Task: Find connections with filter location Florida with filter topic #marketswith filter profile language German with filter current company Sony Music Entertainment with filter school IIMT COLLEGE OF ENGINEERING, GREATER NOIDA with filter industry Market Research with filter service category Coaching & Mentoring with filter keywords title IT Manager
Action: Mouse moved to (527, 71)
Screenshot: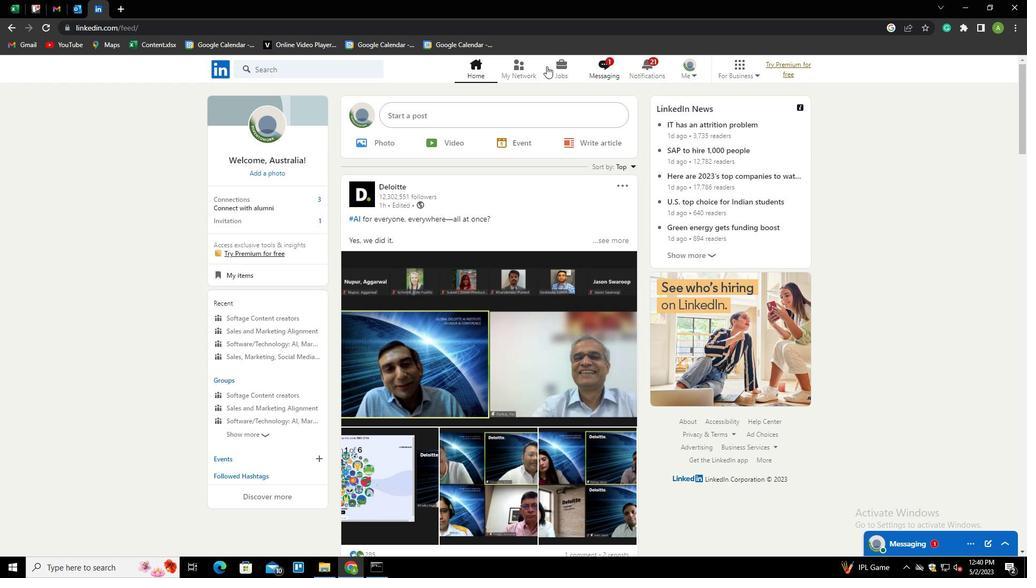 
Action: Mouse pressed left at (527, 71)
Screenshot: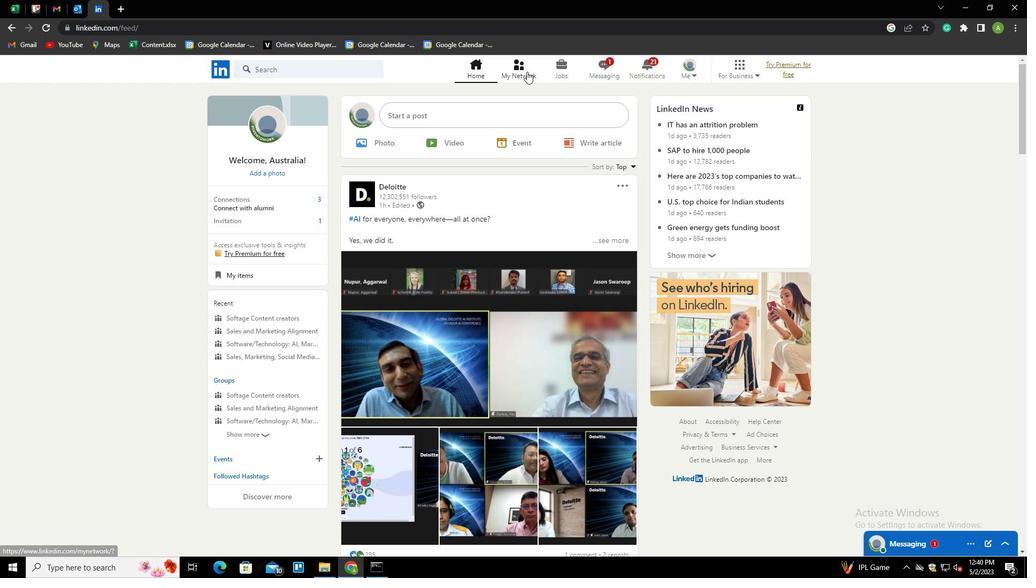
Action: Mouse moved to (283, 134)
Screenshot: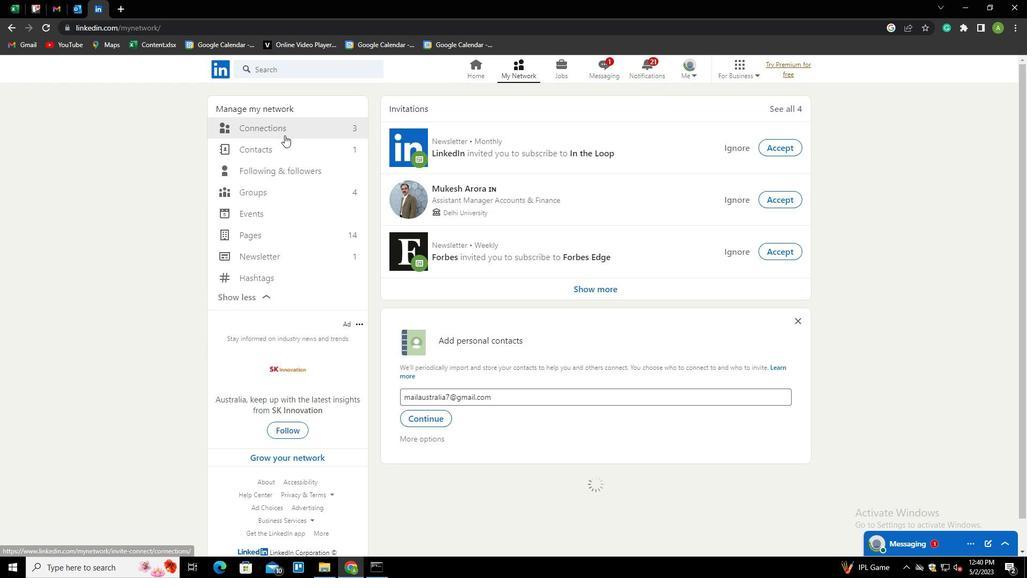 
Action: Mouse pressed left at (283, 134)
Screenshot: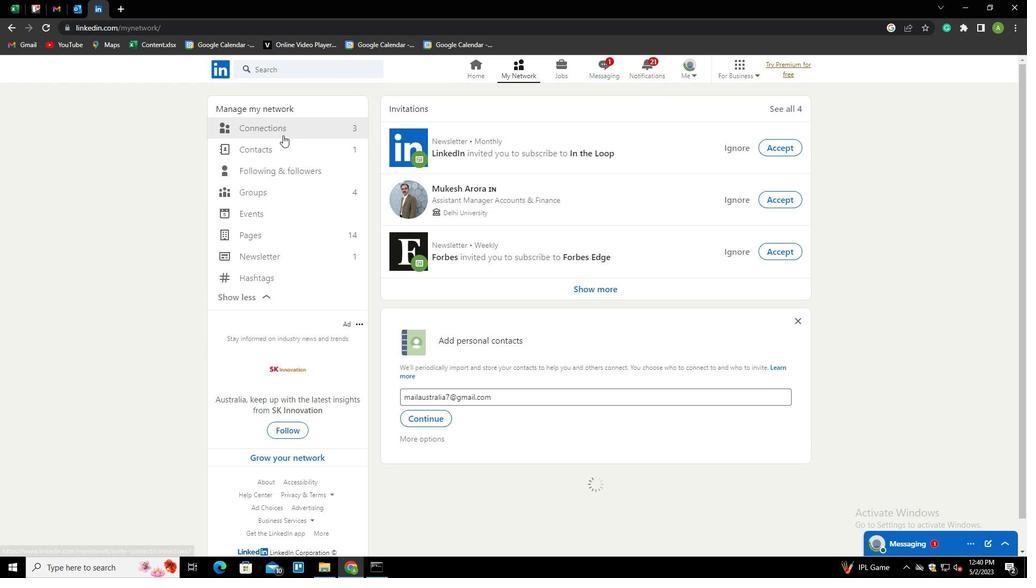 
Action: Mouse moved to (278, 129)
Screenshot: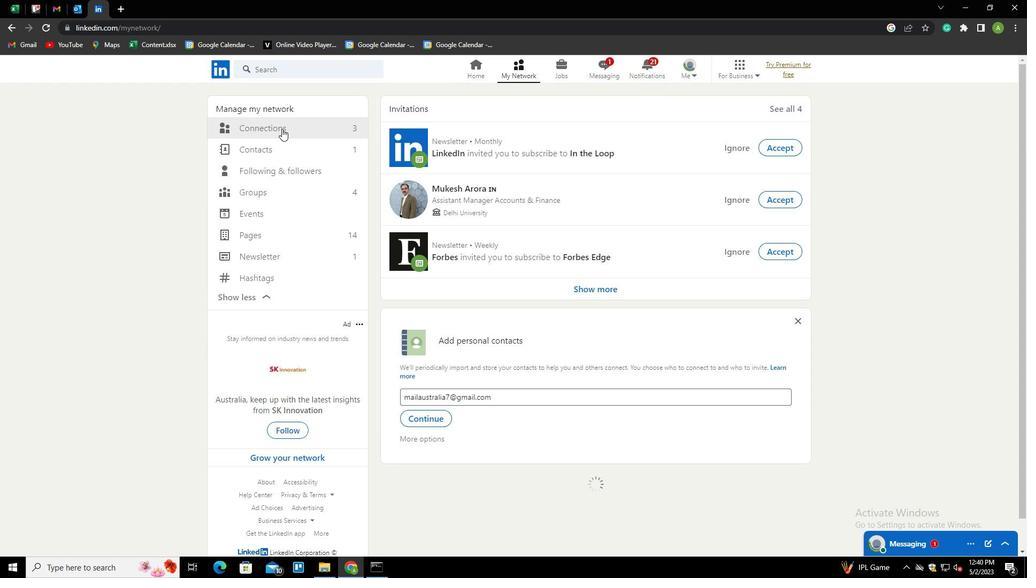 
Action: Mouse pressed left at (278, 129)
Screenshot: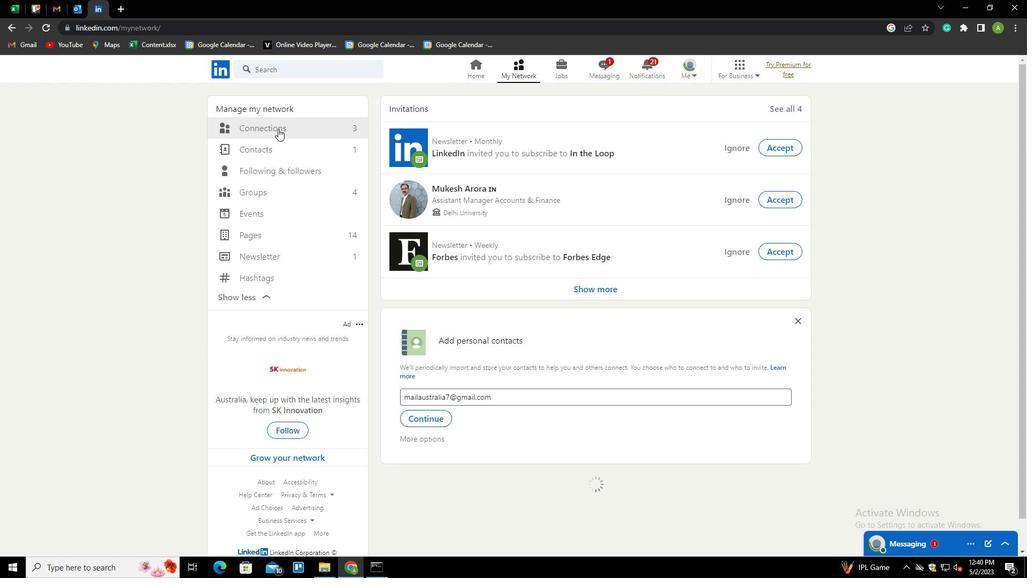 
Action: Mouse moved to (579, 129)
Screenshot: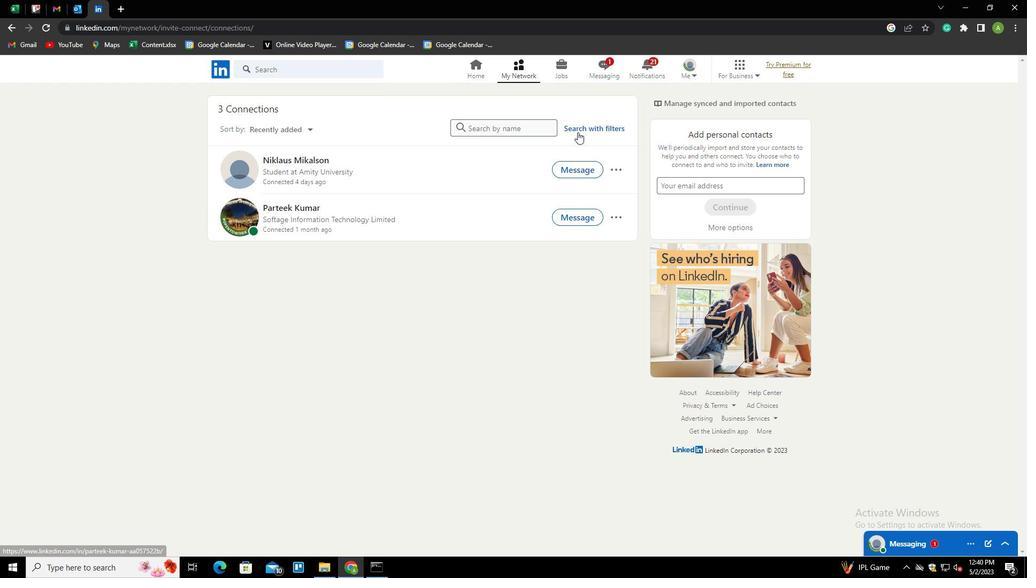 
Action: Mouse pressed left at (579, 129)
Screenshot: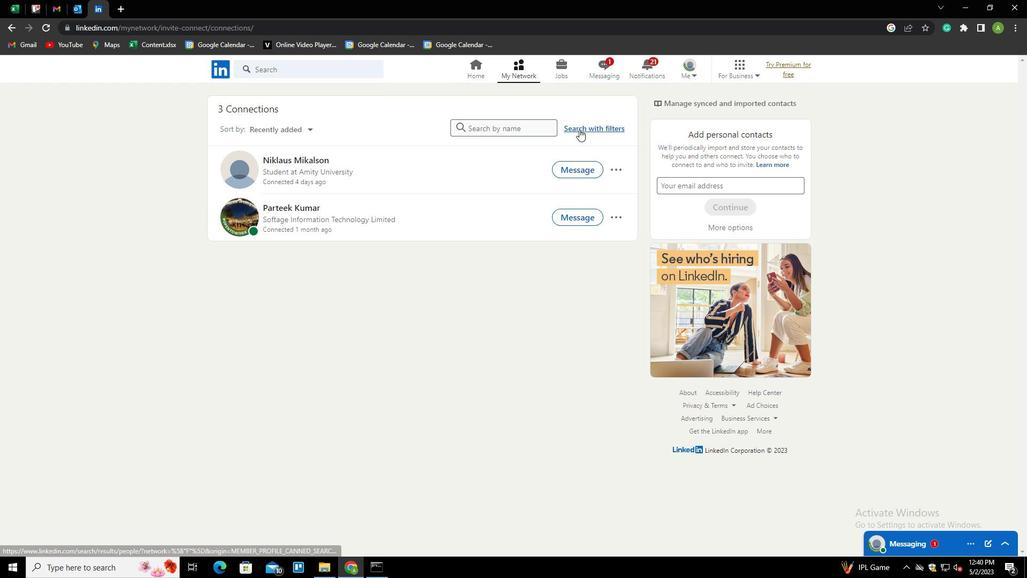 
Action: Mouse moved to (548, 100)
Screenshot: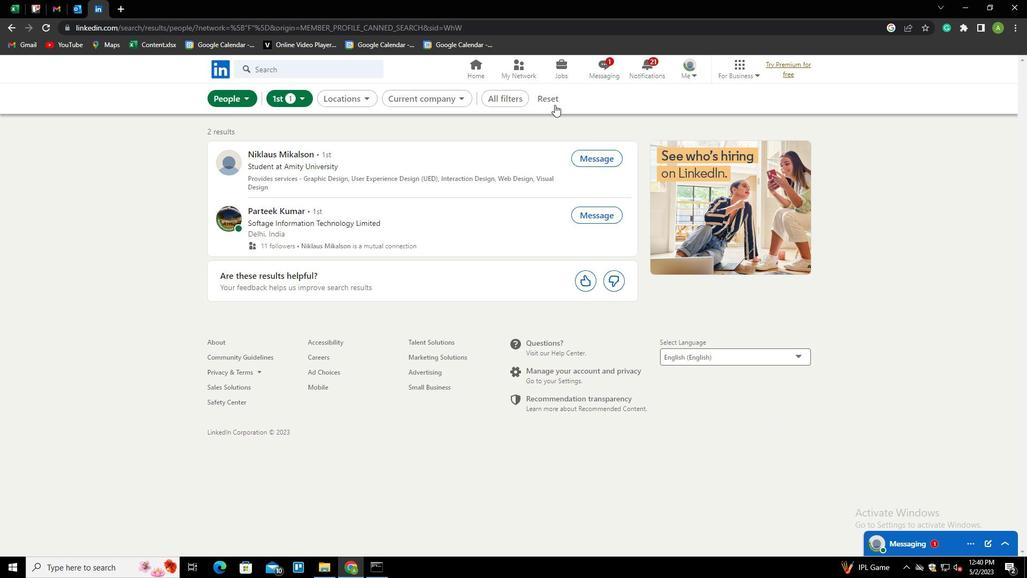 
Action: Mouse pressed left at (548, 100)
Screenshot: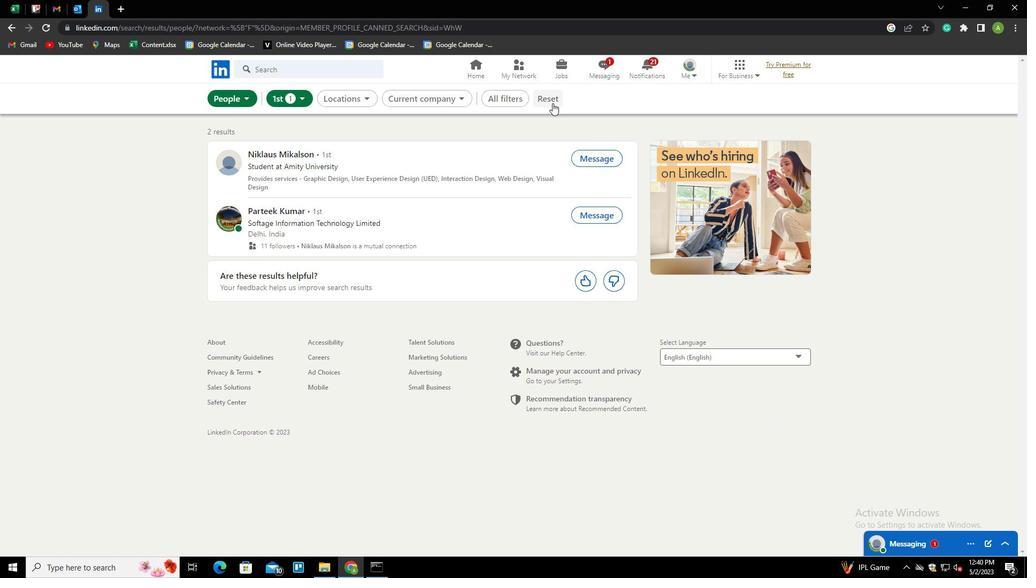 
Action: Mouse moved to (535, 96)
Screenshot: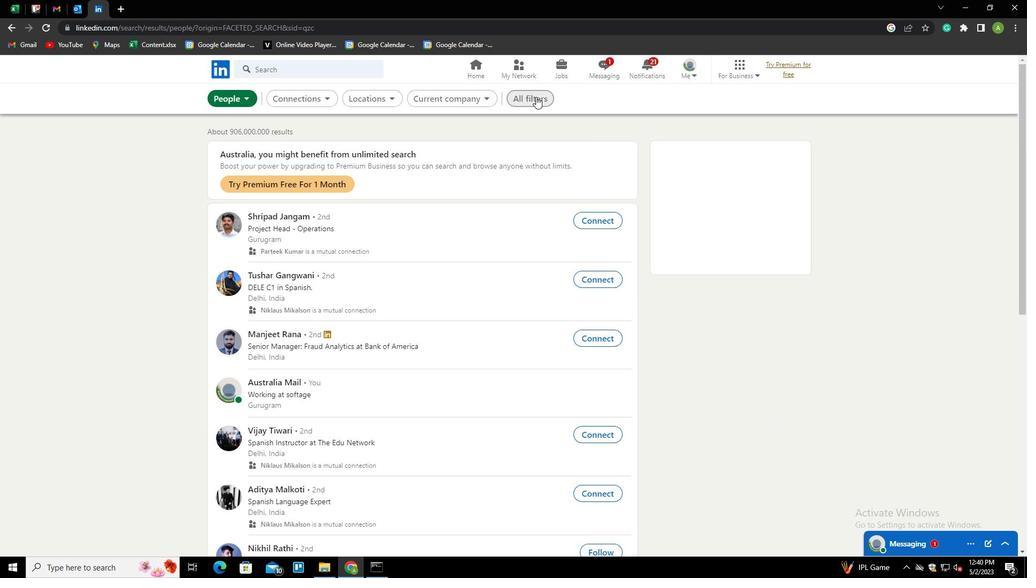 
Action: Mouse pressed left at (535, 96)
Screenshot: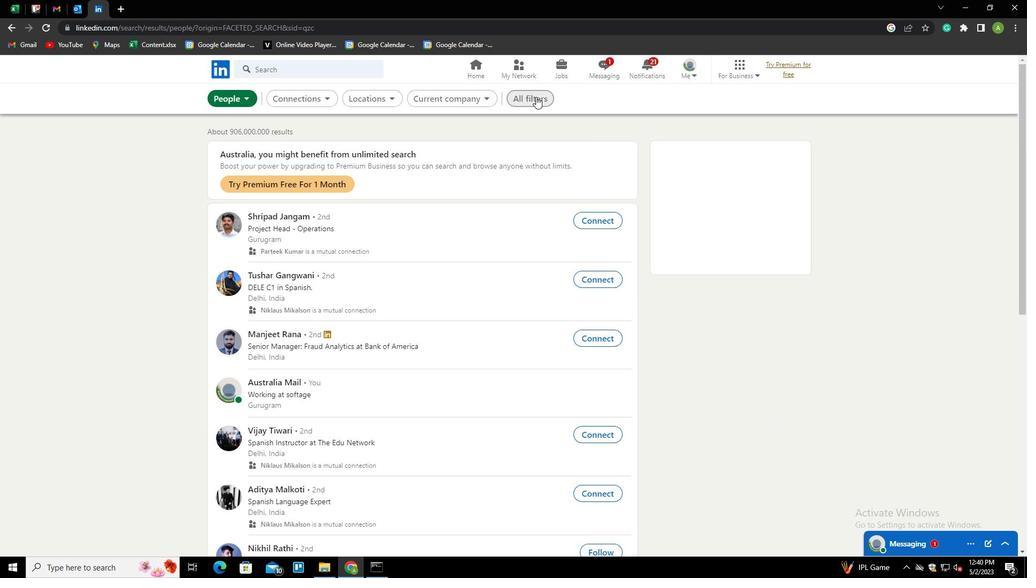 
Action: Mouse moved to (834, 321)
Screenshot: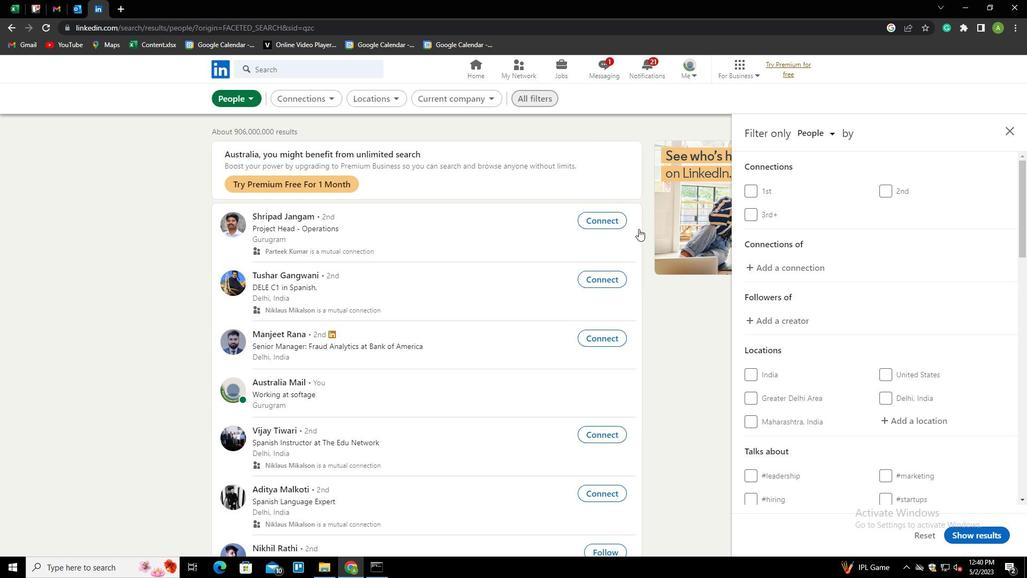 
Action: Mouse scrolled (834, 320) with delta (0, 0)
Screenshot: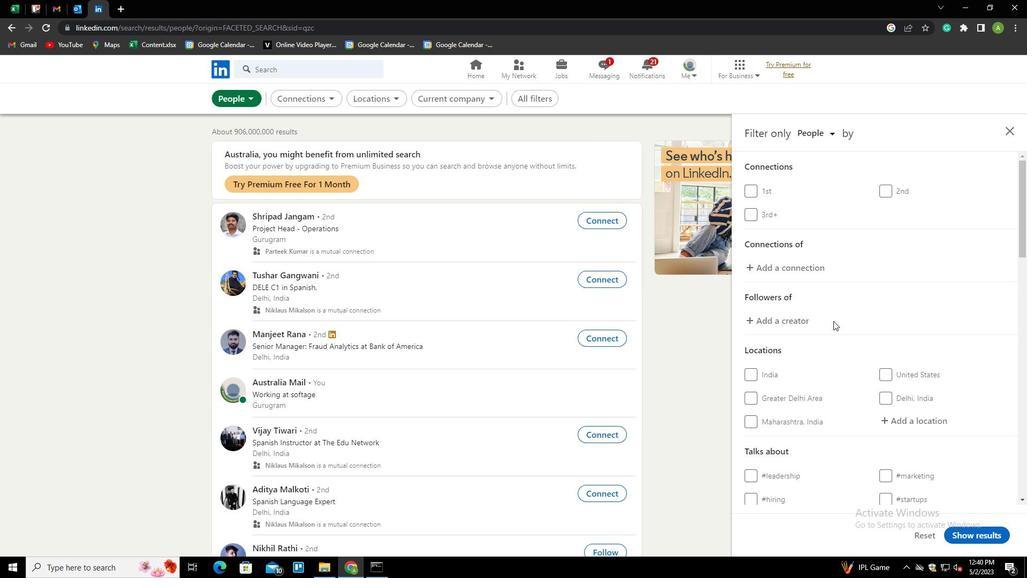 
Action: Mouse scrolled (834, 320) with delta (0, 0)
Screenshot: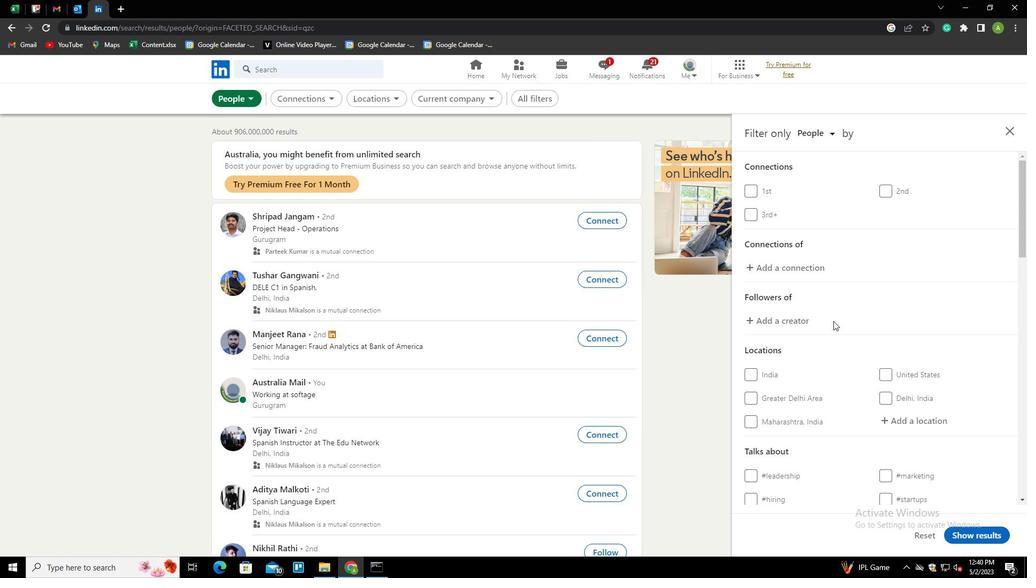 
Action: Mouse scrolled (834, 320) with delta (0, 0)
Screenshot: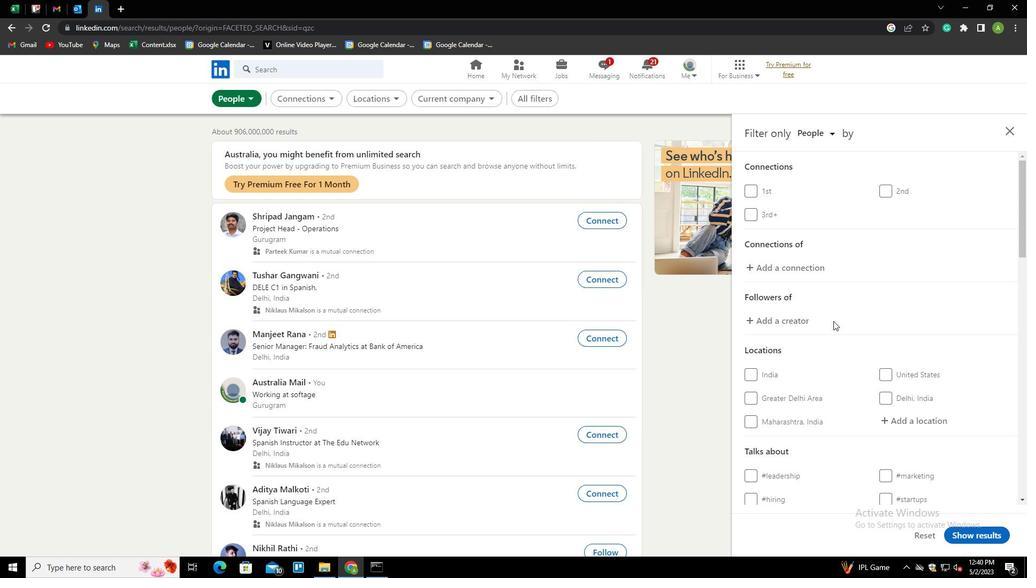 
Action: Mouse moved to (905, 259)
Screenshot: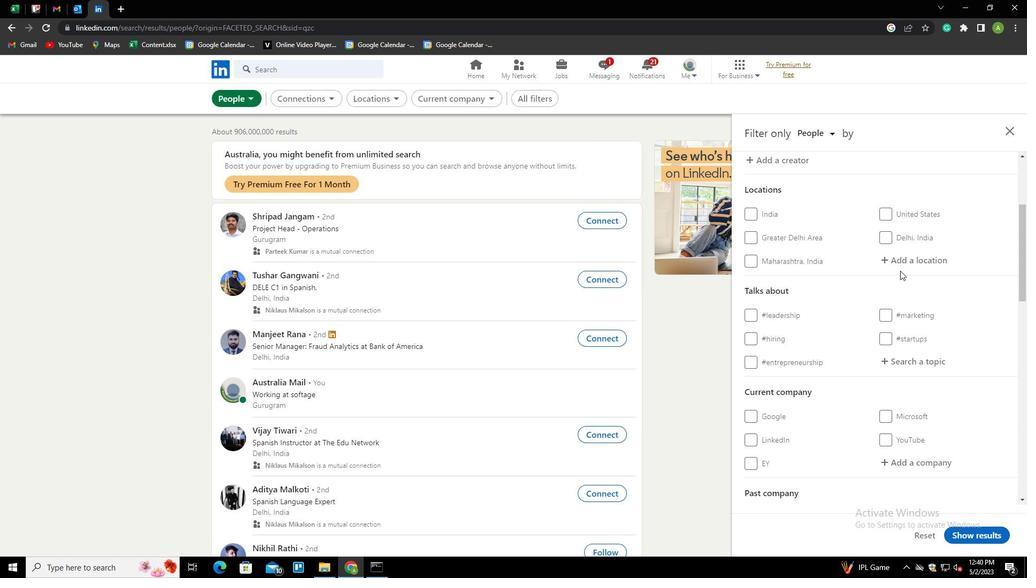 
Action: Mouse pressed left at (905, 259)
Screenshot: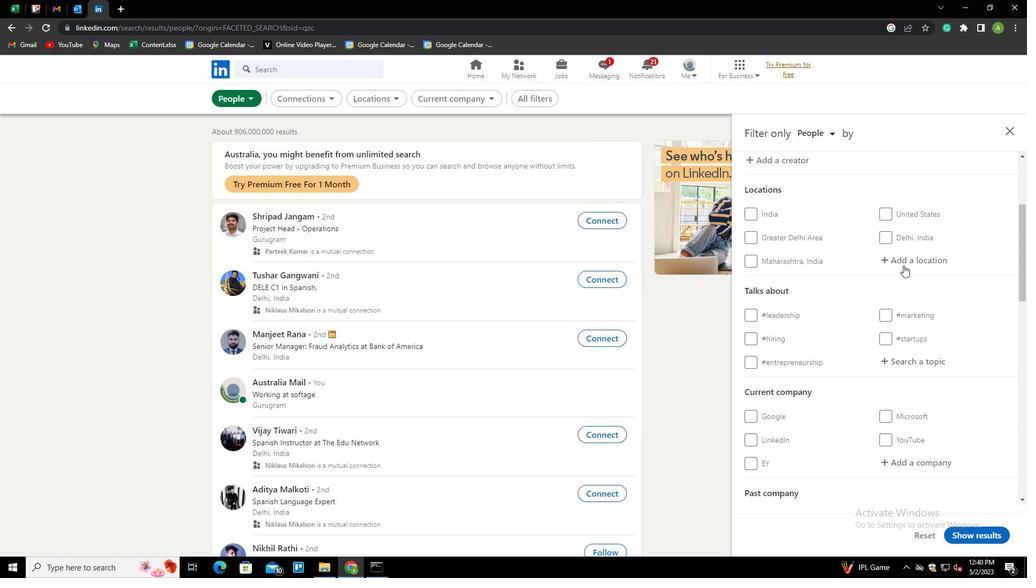 
Action: Mouse moved to (907, 259)
Screenshot: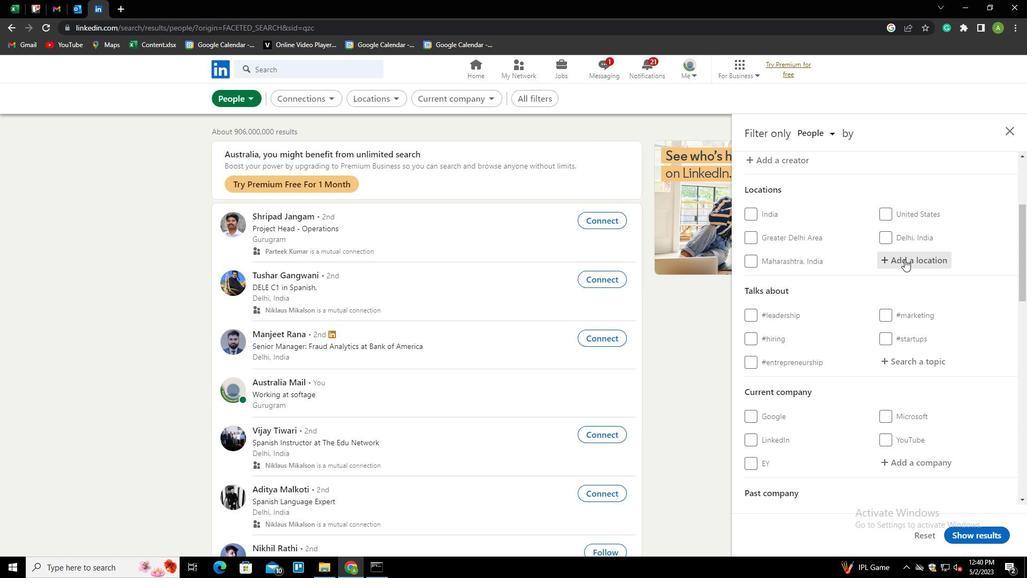 
Action: Mouse pressed left at (907, 259)
Screenshot: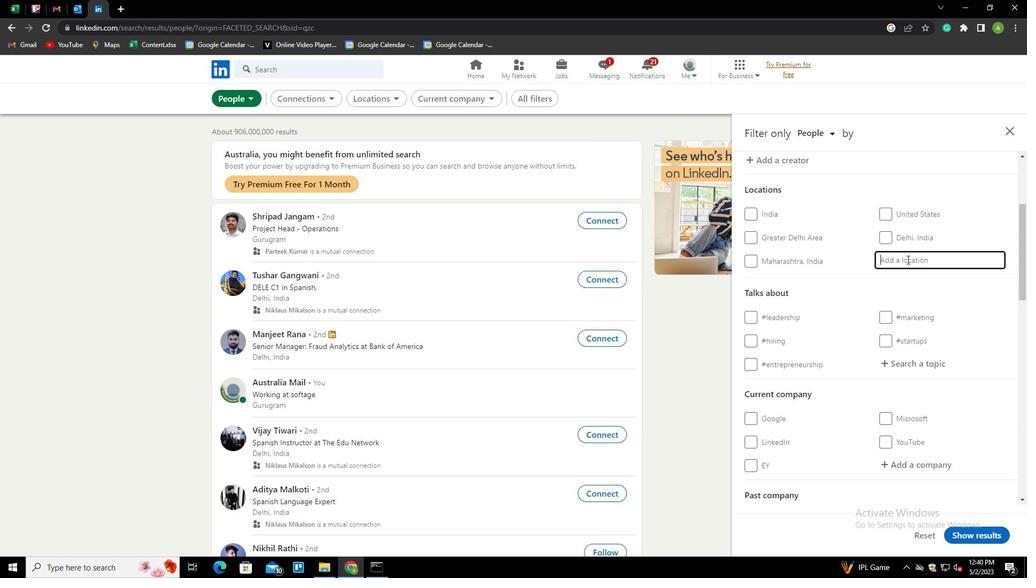 
Action: Key pressed <Key.shift><Key.shift><Key.shift><Key.shift><Key.shift><Key.shift><Key.shift><Key.shift><Key.shift><Key.shift><Key.shift><Key.shift>FLORIDA<Key.down><Key.down><Key.enter>
Screenshot: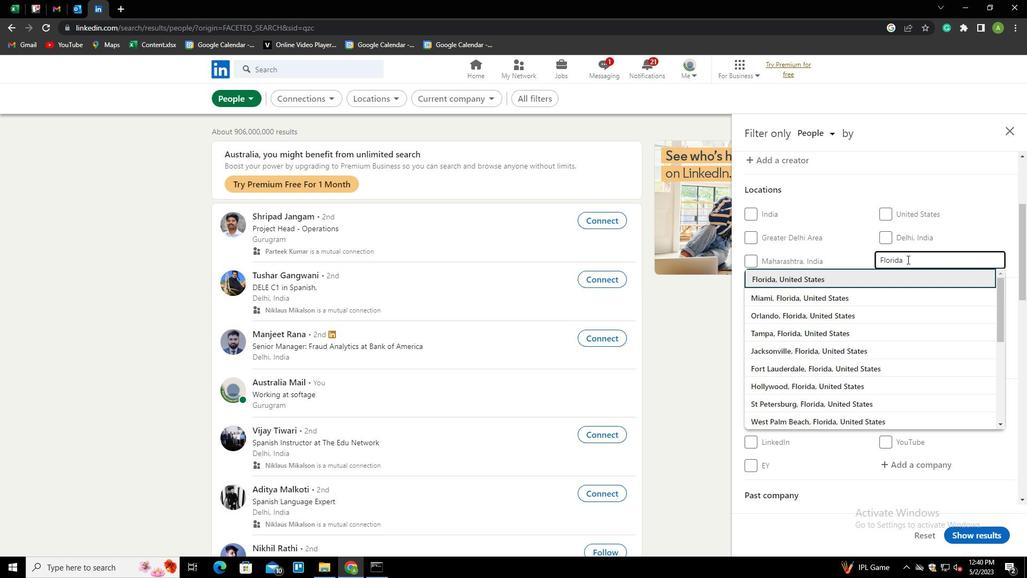 
Action: Mouse scrolled (907, 259) with delta (0, 0)
Screenshot: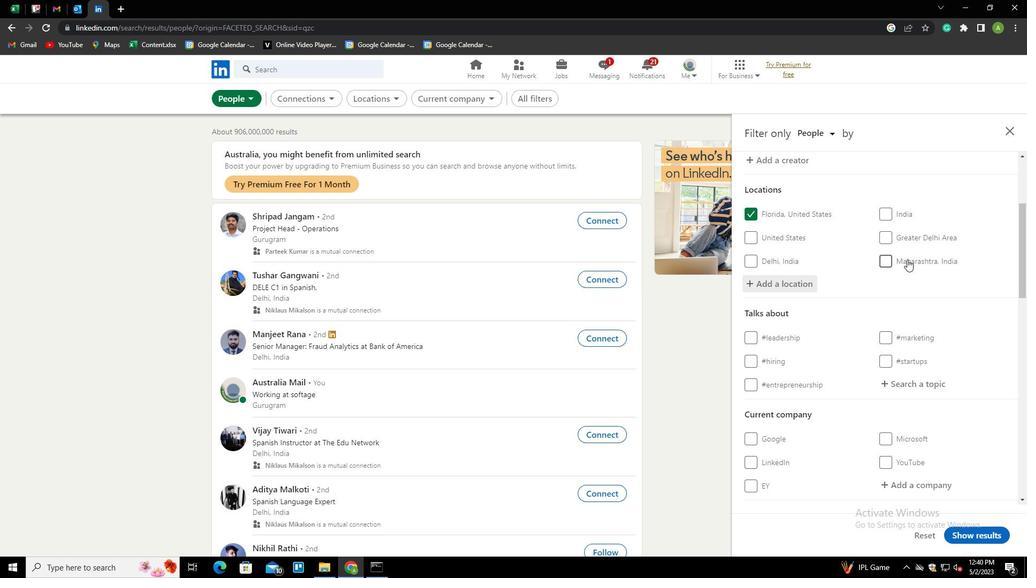 
Action: Mouse scrolled (907, 259) with delta (0, 0)
Screenshot: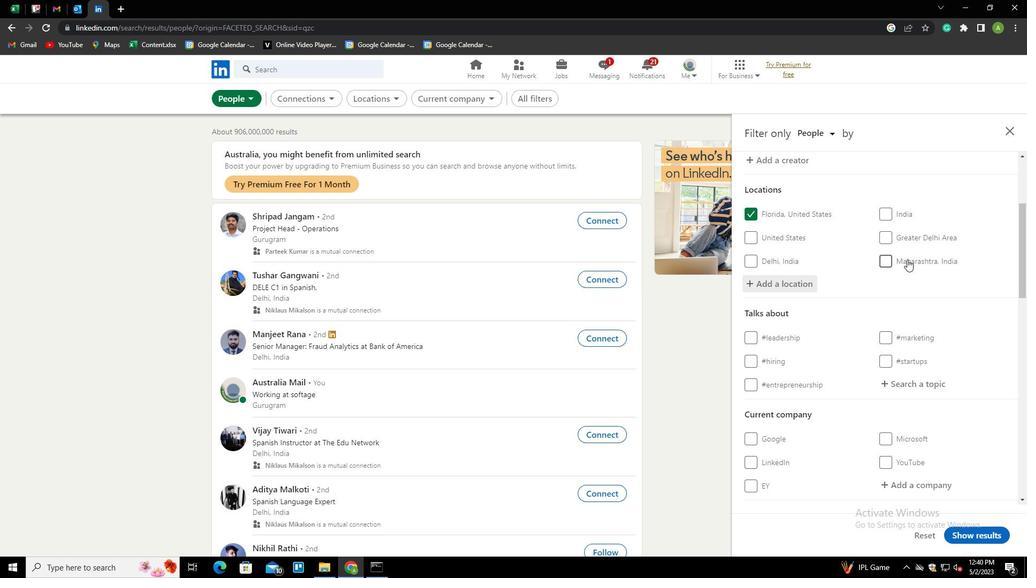 
Action: Mouse scrolled (907, 259) with delta (0, 0)
Screenshot: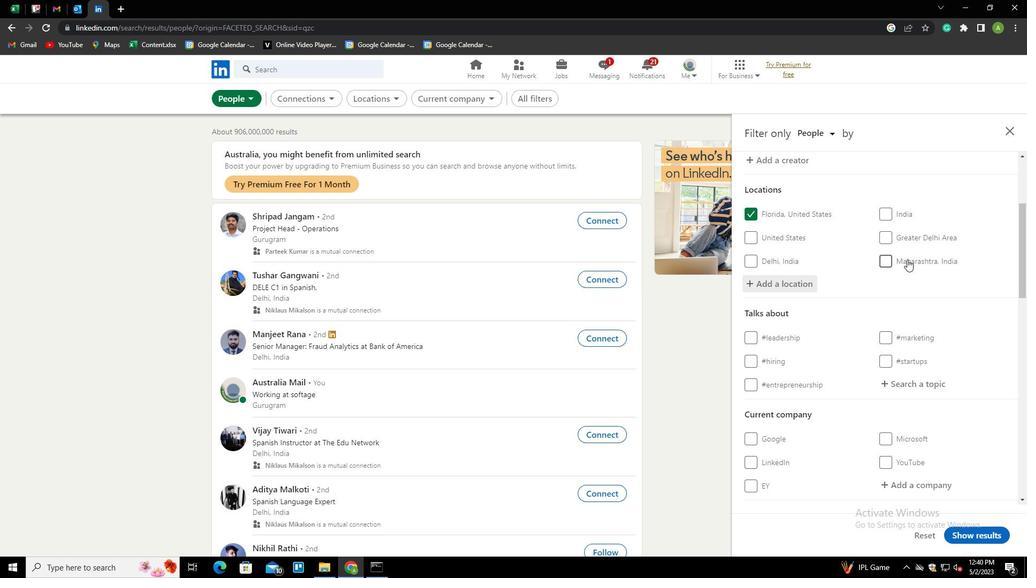 
Action: Mouse moved to (907, 222)
Screenshot: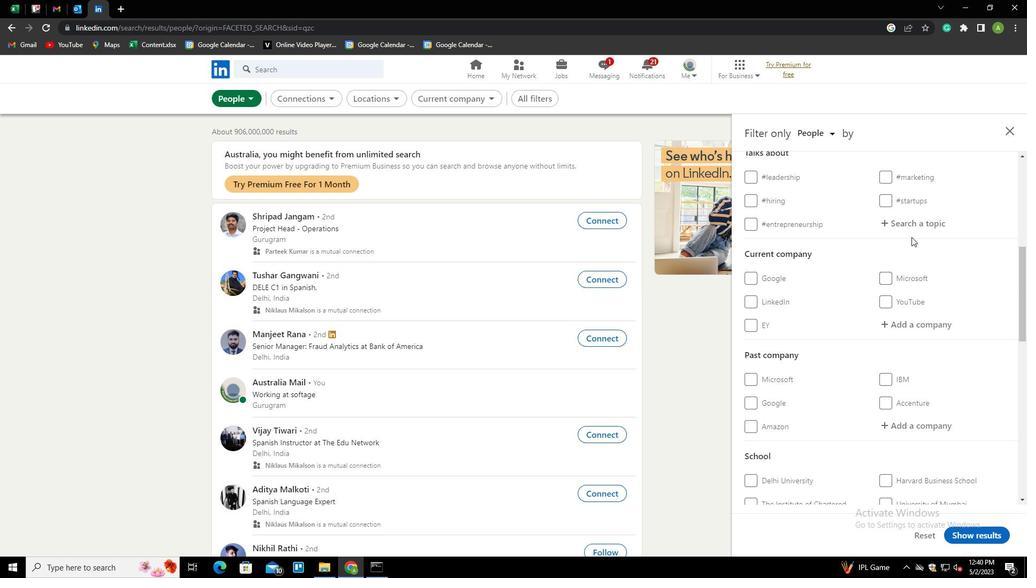 
Action: Mouse pressed left at (907, 222)
Screenshot: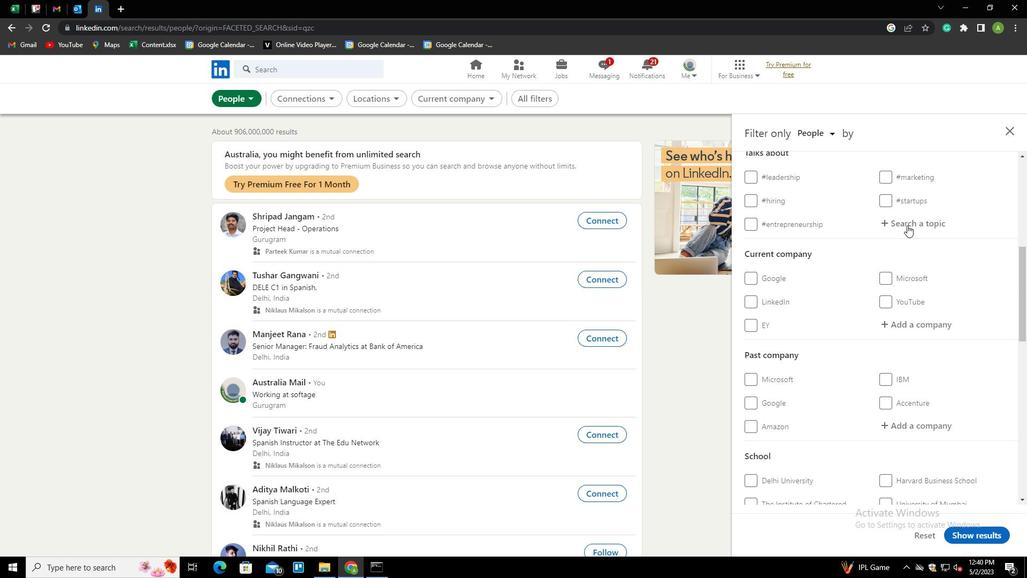 
Action: Key pressed MARKETS<Key.down><Key.enter>
Screenshot: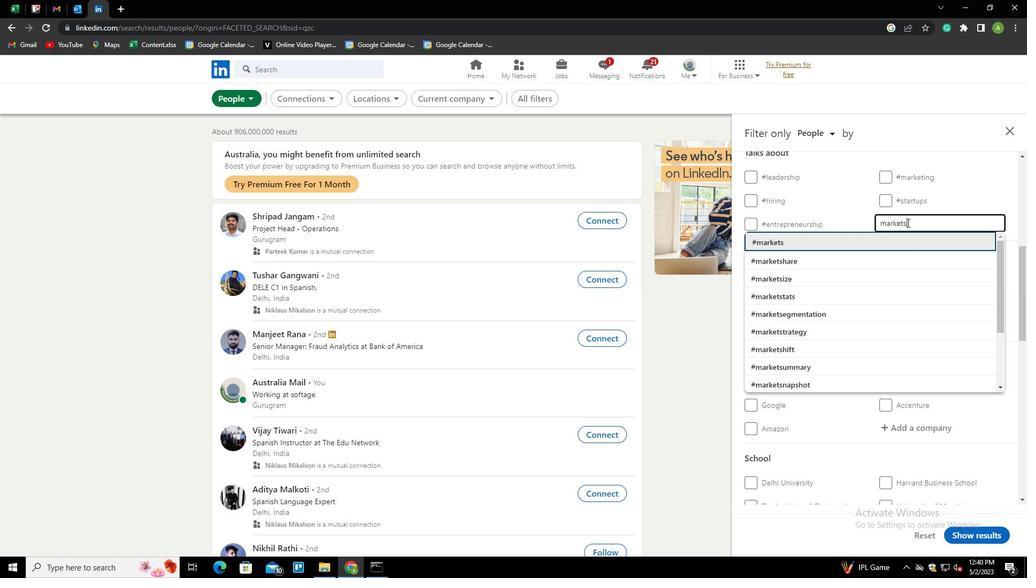 
Action: Mouse moved to (907, 222)
Screenshot: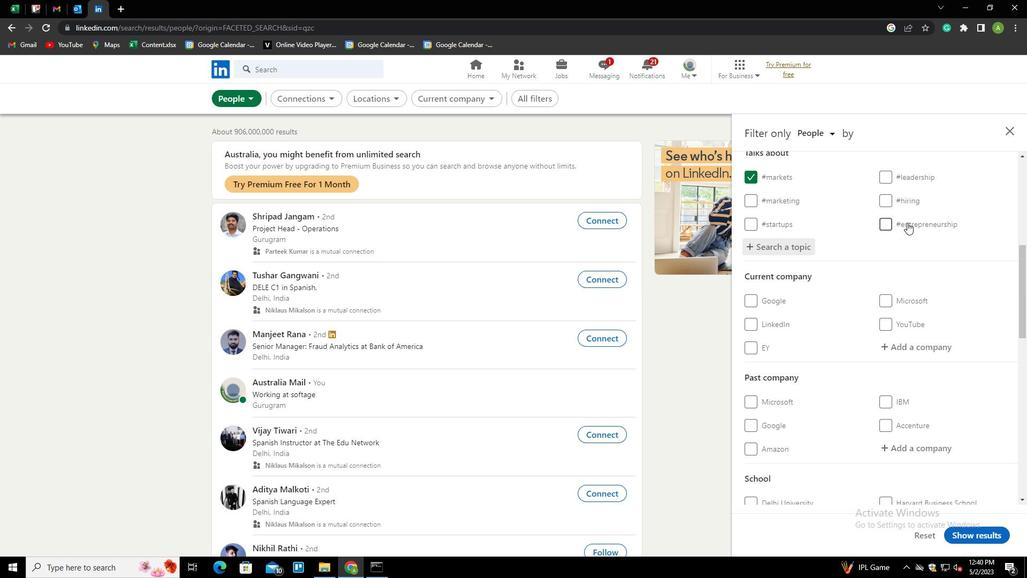 
Action: Mouse scrolled (907, 222) with delta (0, 0)
Screenshot: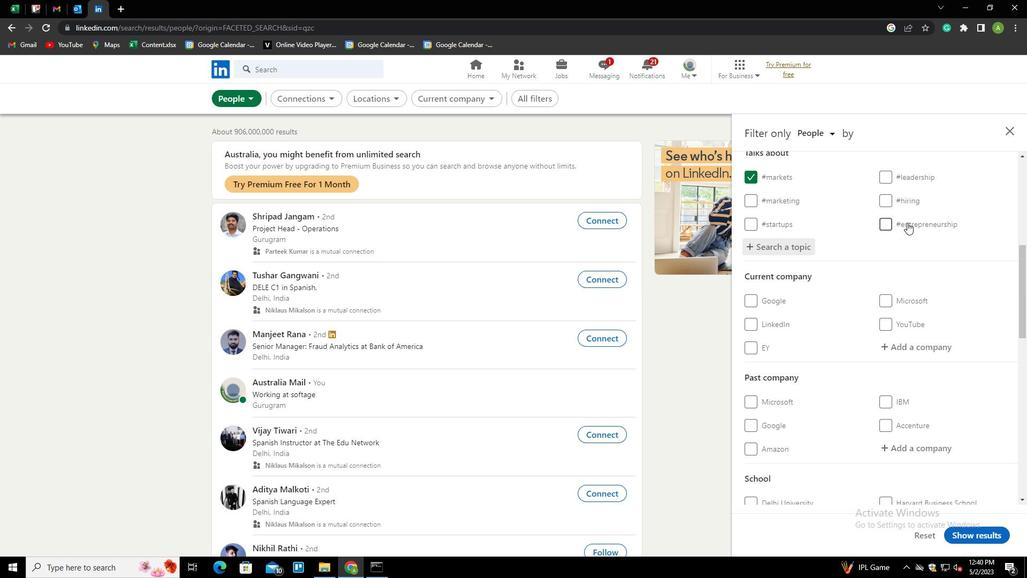 
Action: Mouse scrolled (907, 222) with delta (0, 0)
Screenshot: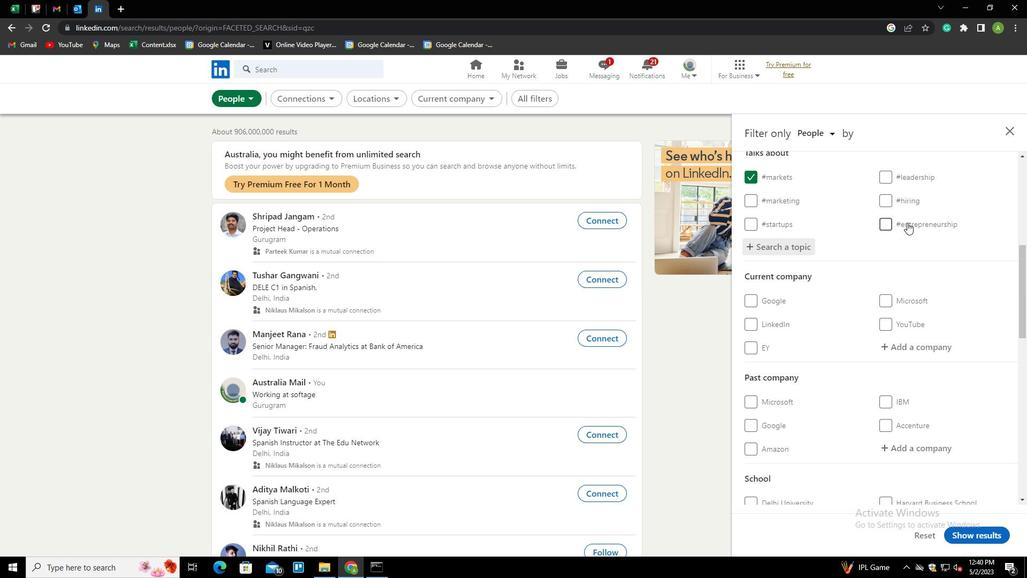 
Action: Mouse scrolled (907, 222) with delta (0, 0)
Screenshot: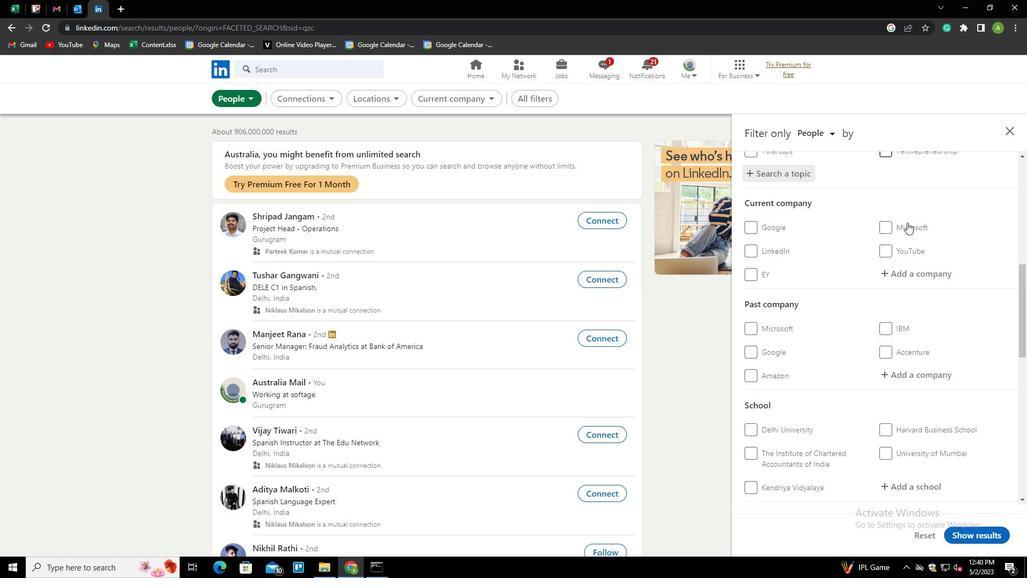 
Action: Mouse scrolled (907, 222) with delta (0, 0)
Screenshot: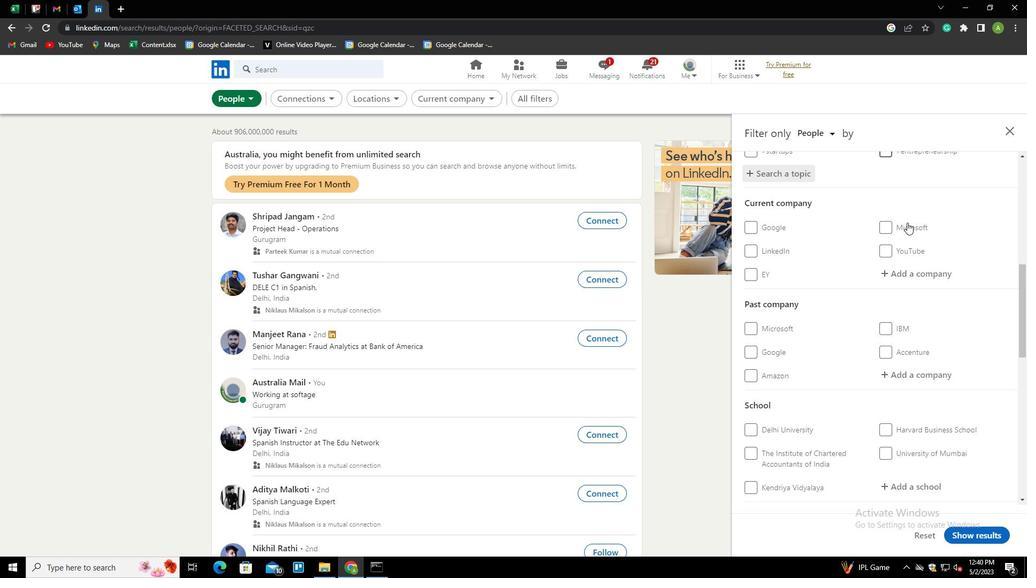 
Action: Mouse scrolled (907, 222) with delta (0, 0)
Screenshot: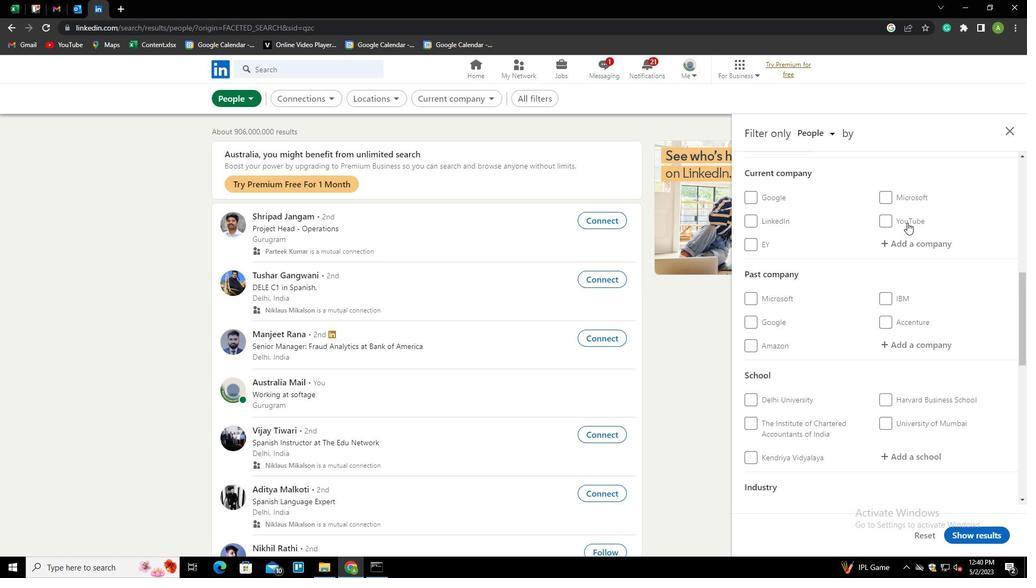 
Action: Mouse scrolled (907, 222) with delta (0, 0)
Screenshot: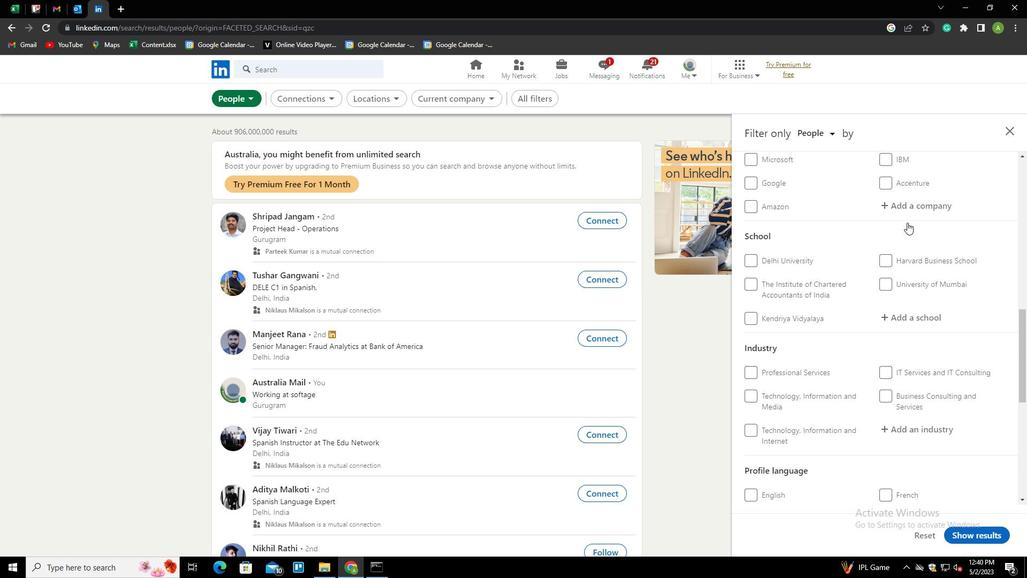
Action: Mouse scrolled (907, 222) with delta (0, 0)
Screenshot: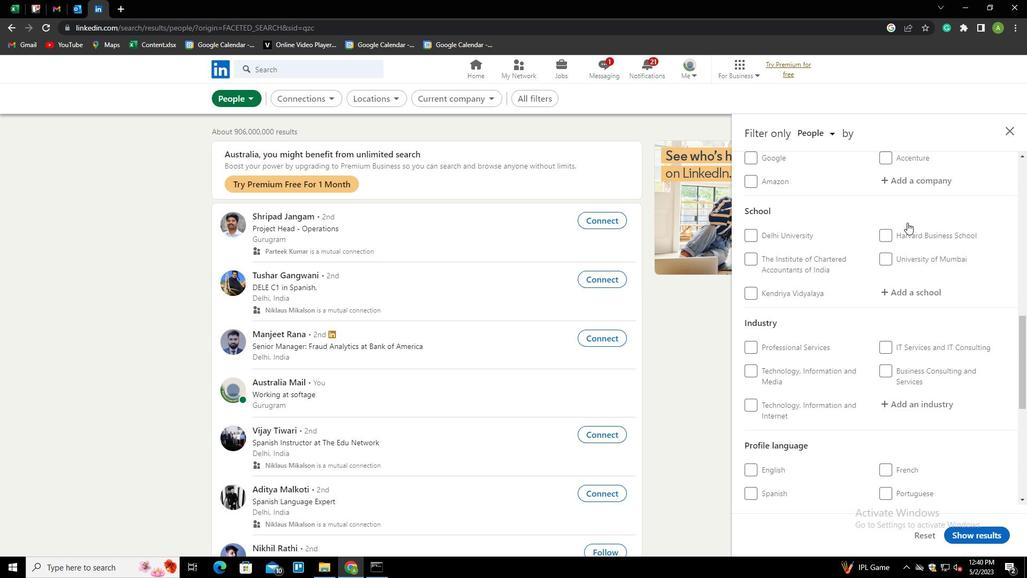 
Action: Mouse scrolled (907, 222) with delta (0, 0)
Screenshot: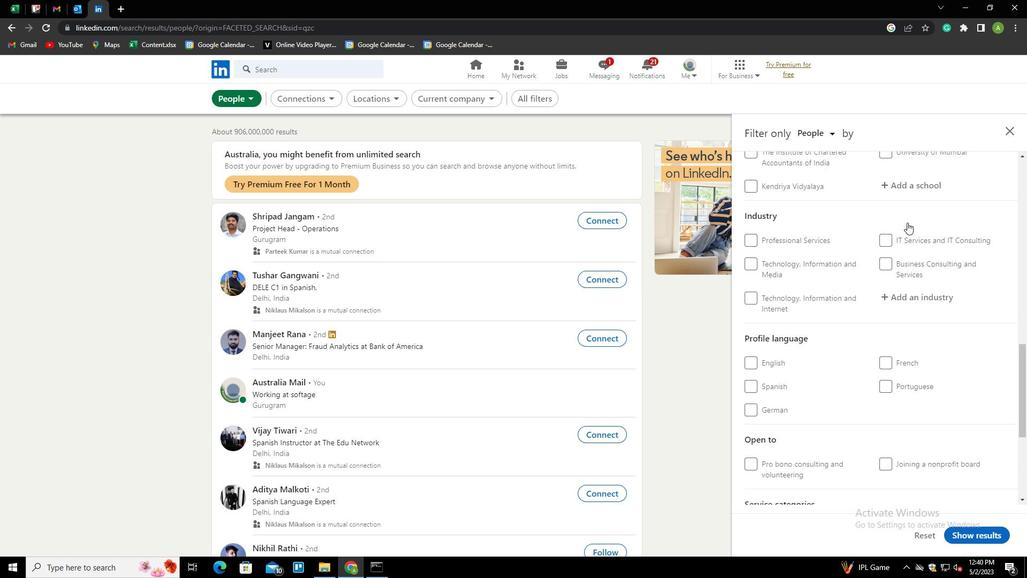 
Action: Mouse moved to (762, 353)
Screenshot: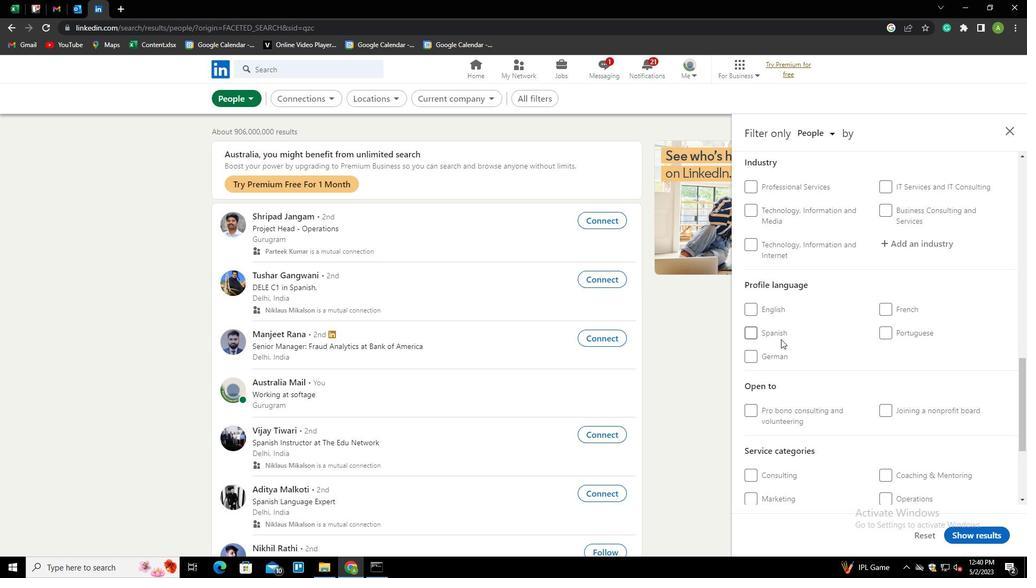 
Action: Mouse pressed left at (762, 353)
Screenshot: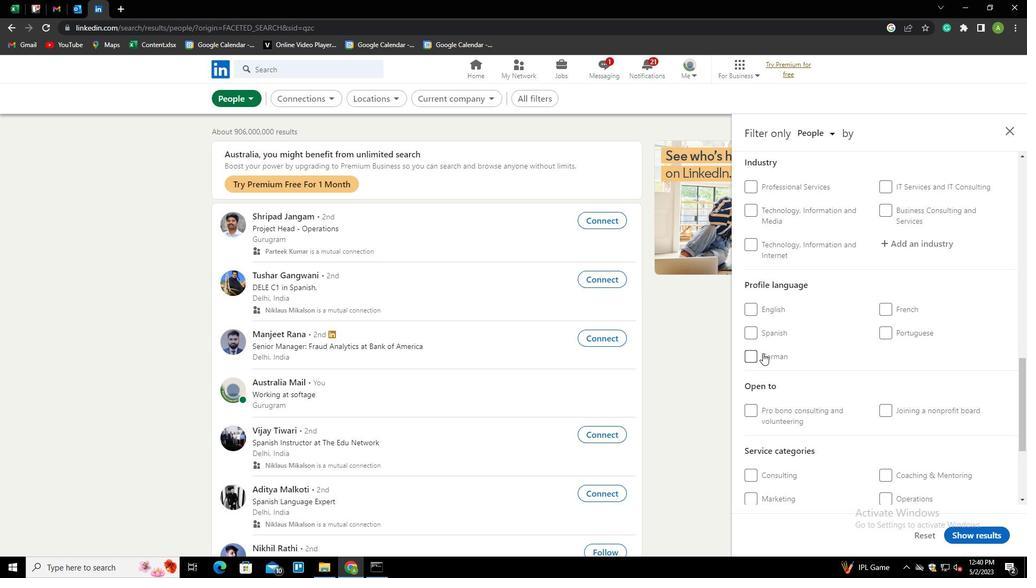 
Action: Mouse moved to (867, 323)
Screenshot: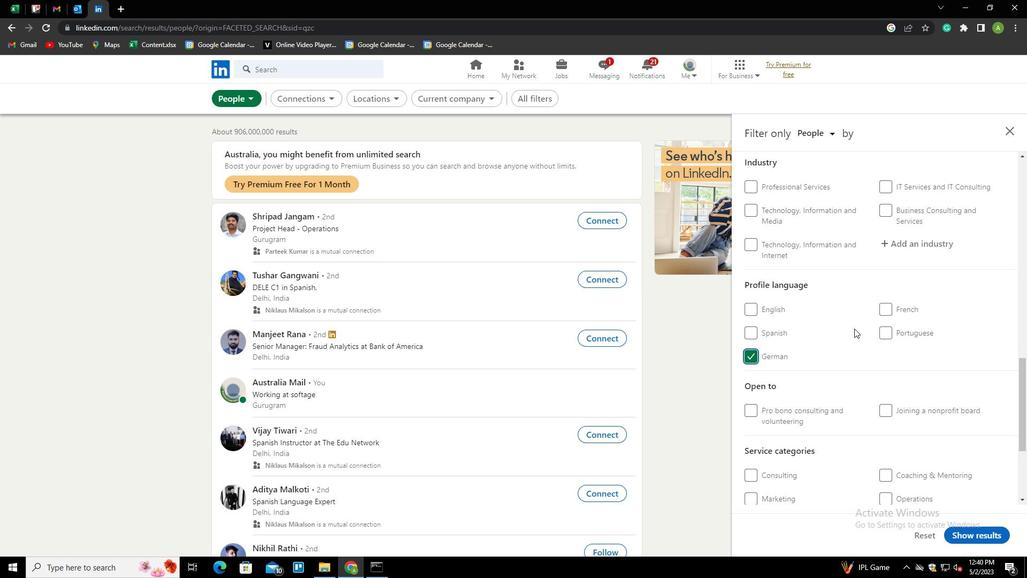 
Action: Mouse scrolled (867, 323) with delta (0, 0)
Screenshot: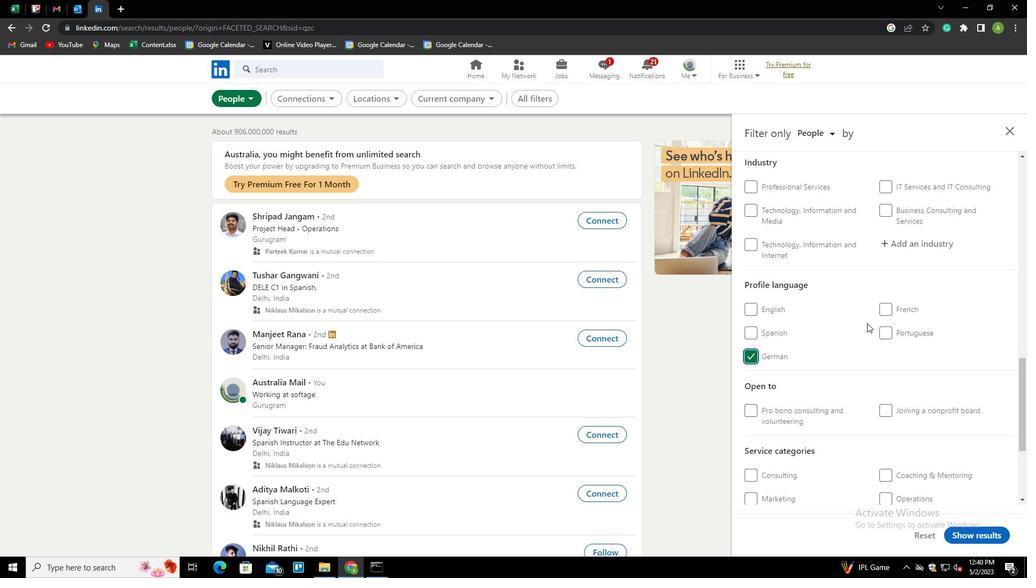 
Action: Mouse scrolled (867, 323) with delta (0, 0)
Screenshot: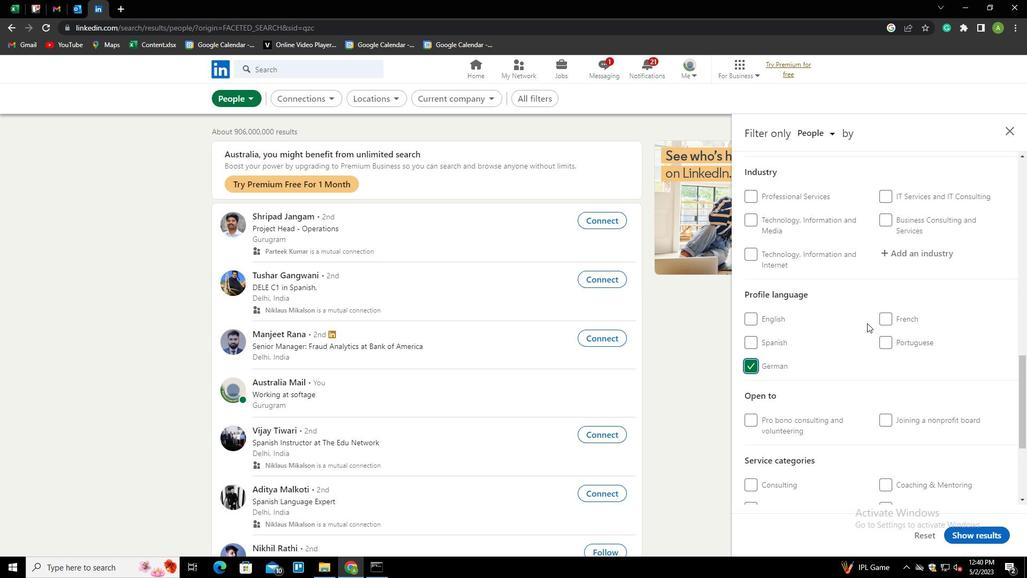 
Action: Mouse scrolled (867, 323) with delta (0, 0)
Screenshot: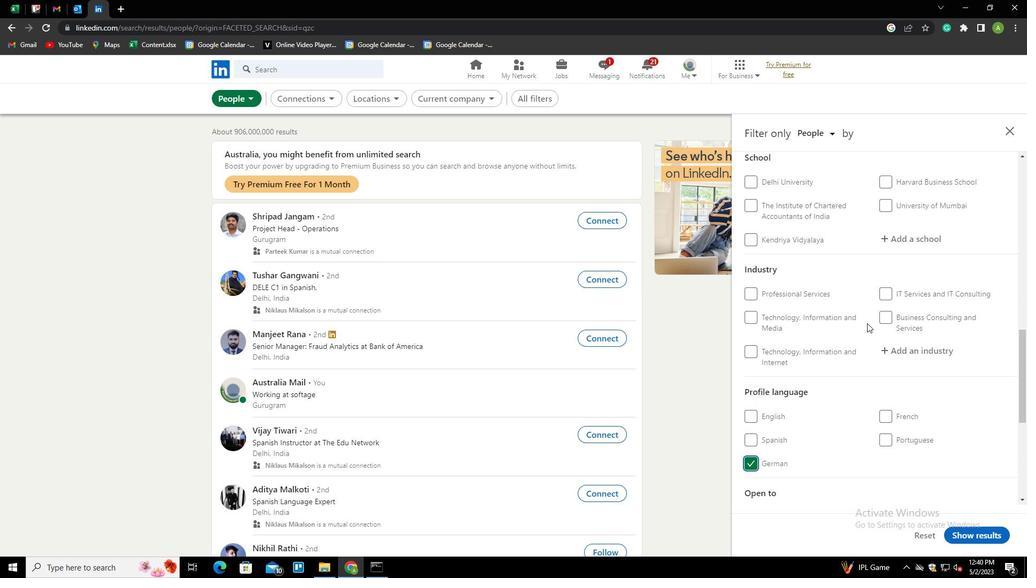 
Action: Mouse scrolled (867, 323) with delta (0, 0)
Screenshot: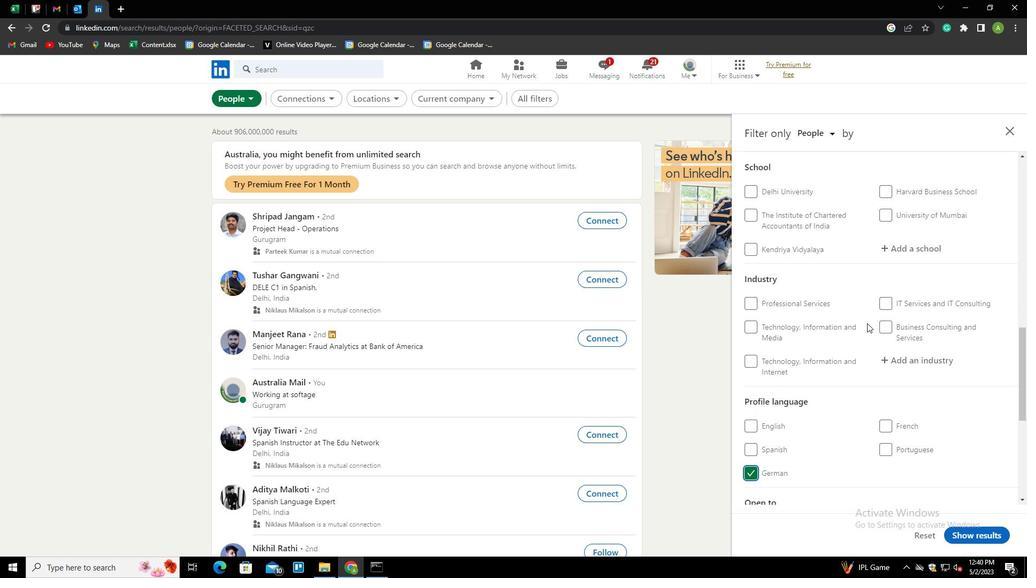 
Action: Mouse scrolled (867, 323) with delta (0, 0)
Screenshot: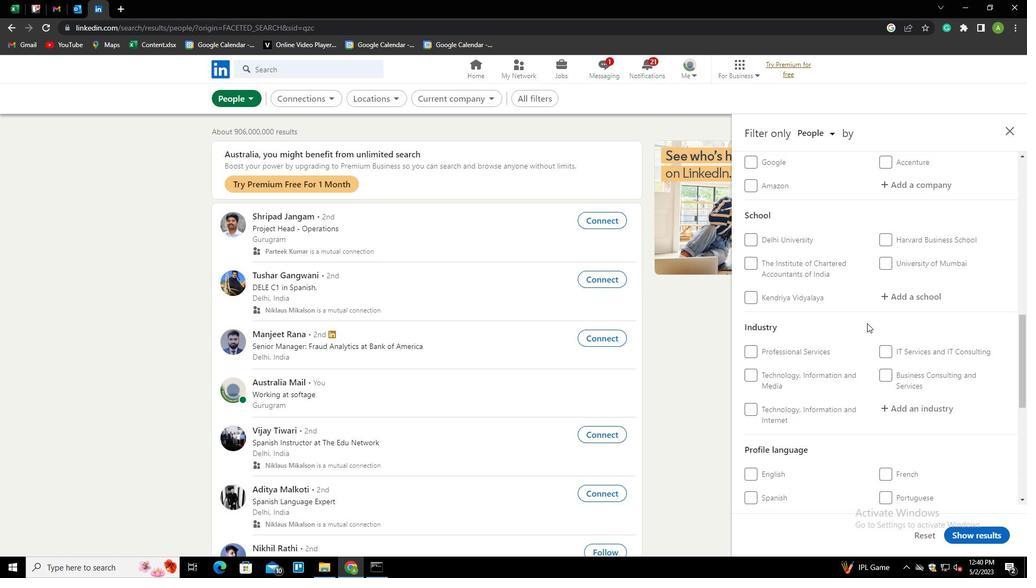 
Action: Mouse scrolled (867, 323) with delta (0, 0)
Screenshot: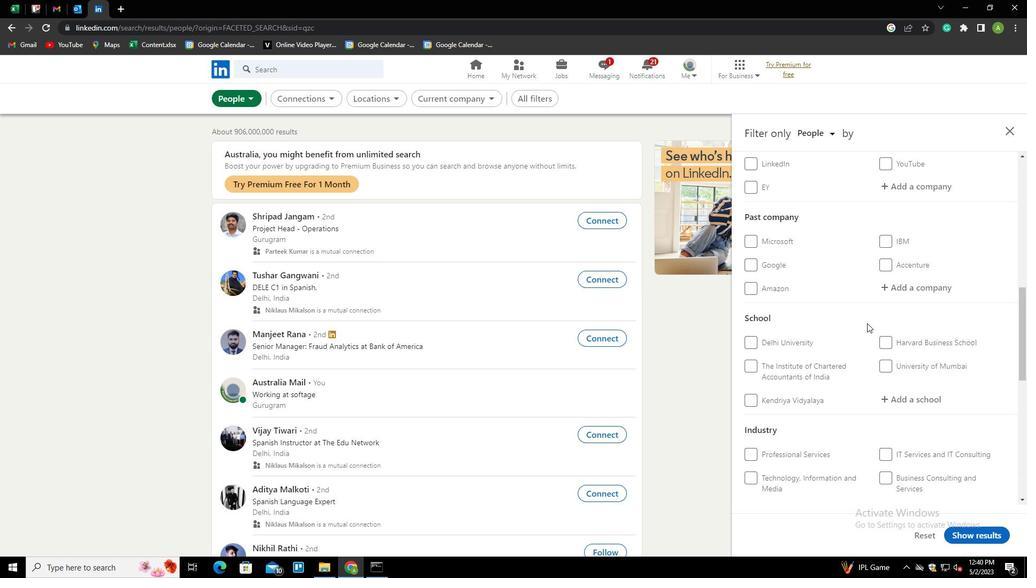 
Action: Mouse scrolled (867, 323) with delta (0, 0)
Screenshot: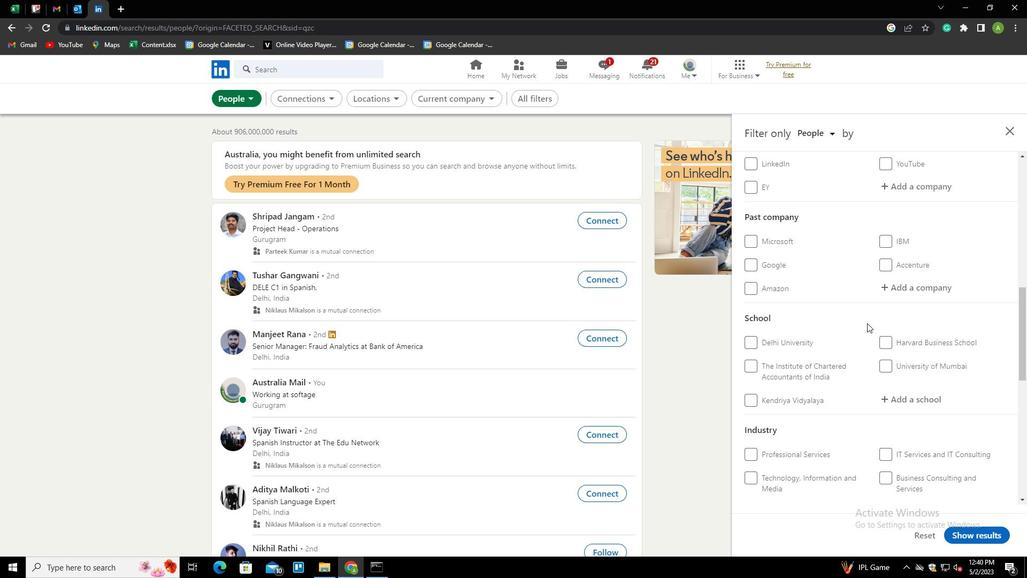 
Action: Mouse moved to (900, 289)
Screenshot: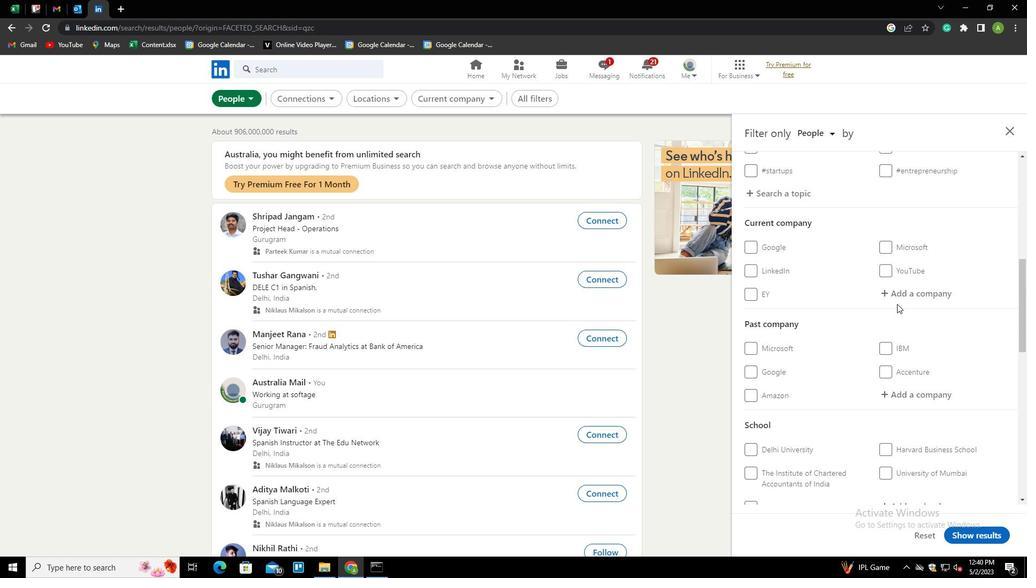 
Action: Mouse pressed left at (900, 289)
Screenshot: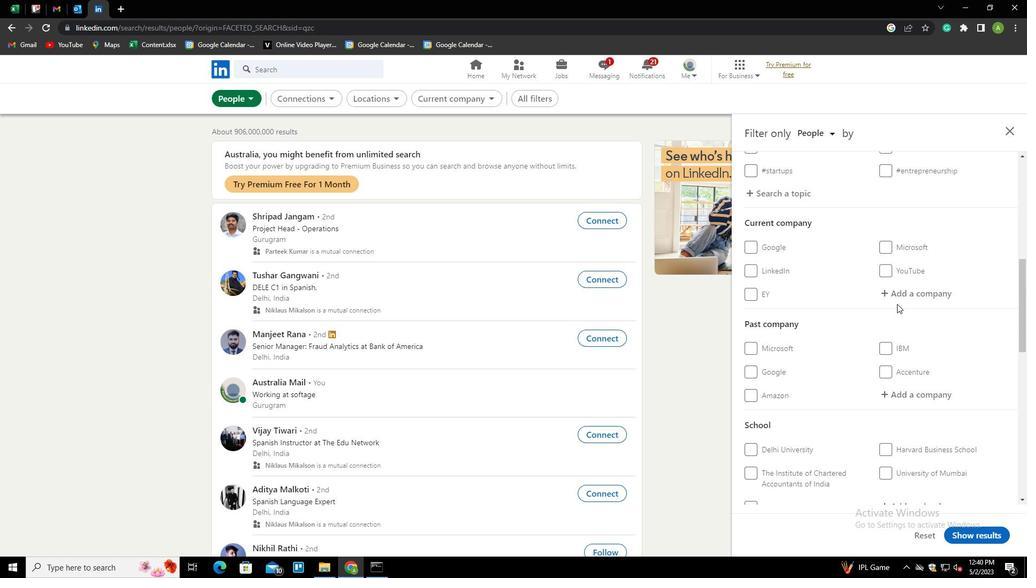 
Action: Mouse moved to (902, 288)
Screenshot: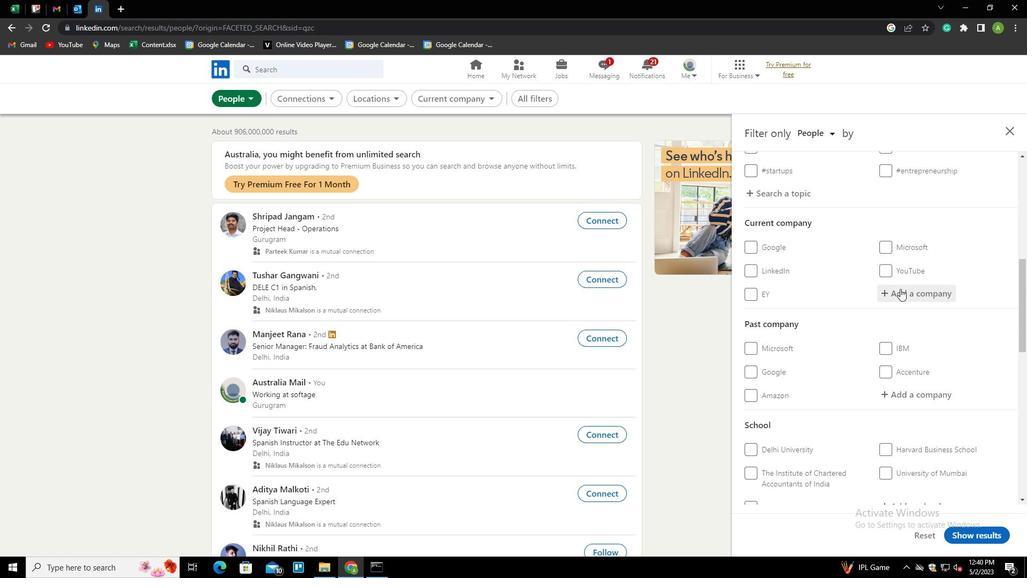 
Action: Key pressed <Key.shift>SONY<Key.space><Key.shift>MUSI<Key.down><Key.down><Key.enter>
Screenshot: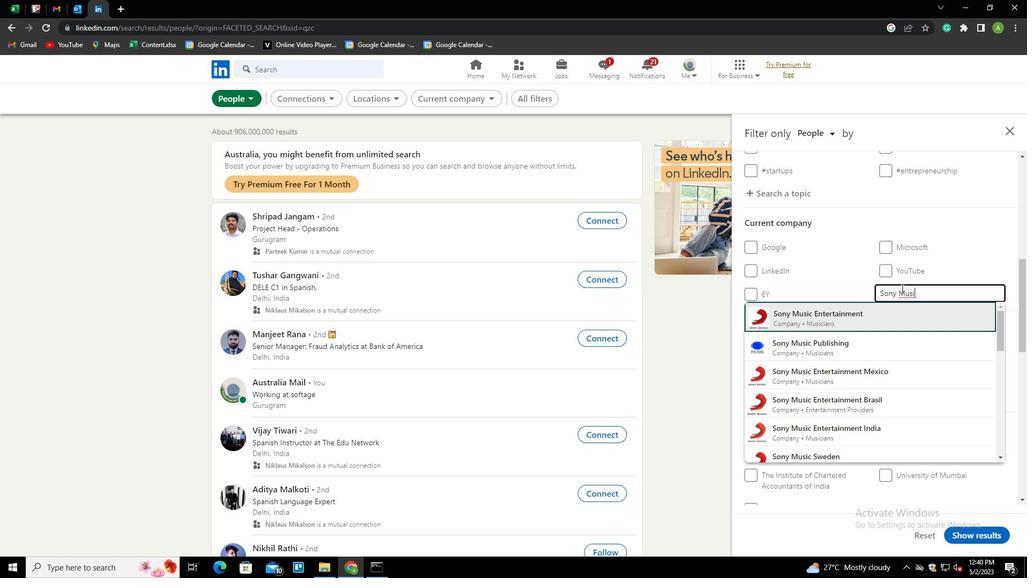 
Action: Mouse scrolled (902, 287) with delta (0, 0)
Screenshot: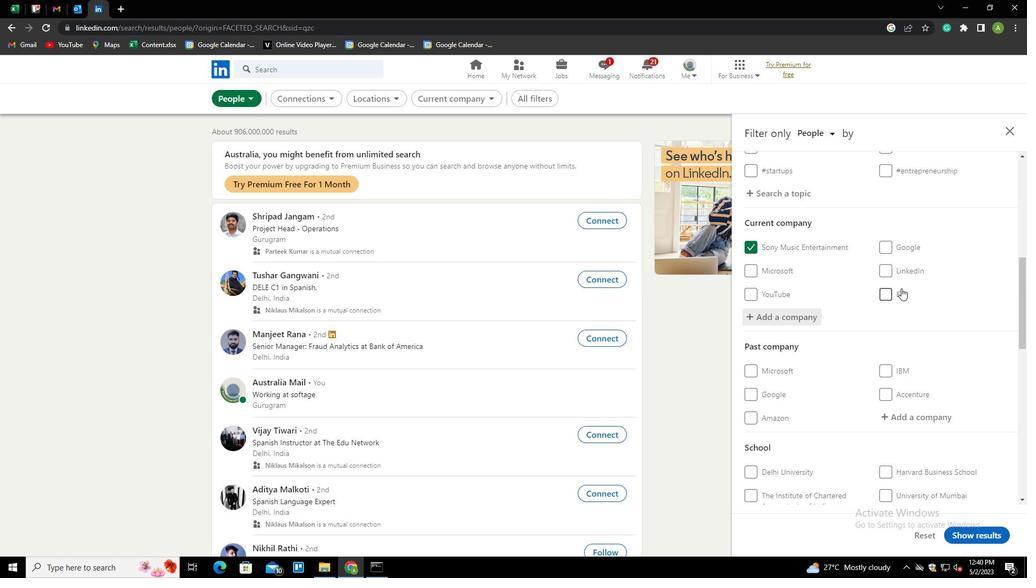 
Action: Mouse scrolled (902, 287) with delta (0, 0)
Screenshot: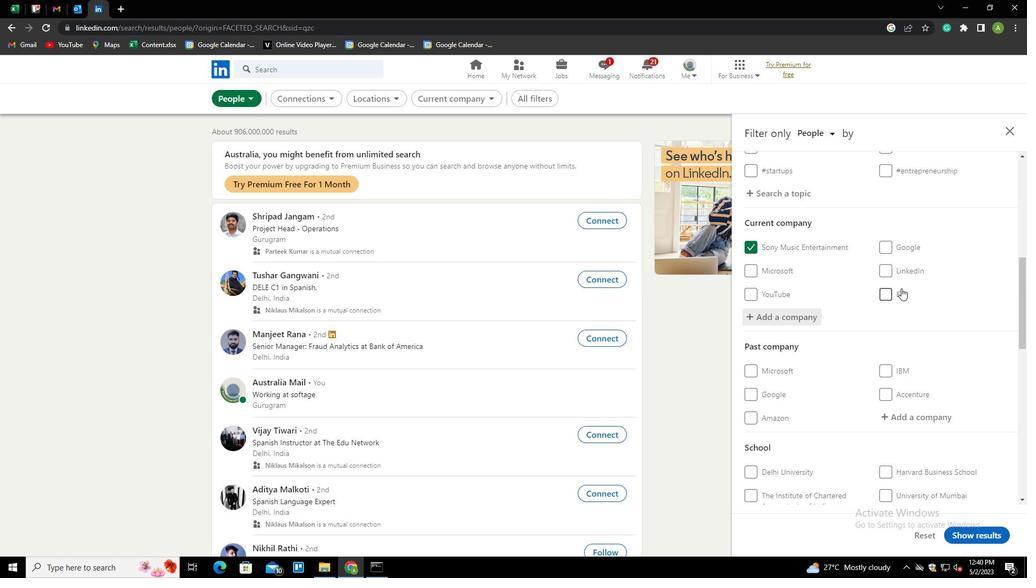 
Action: Mouse moved to (914, 342)
Screenshot: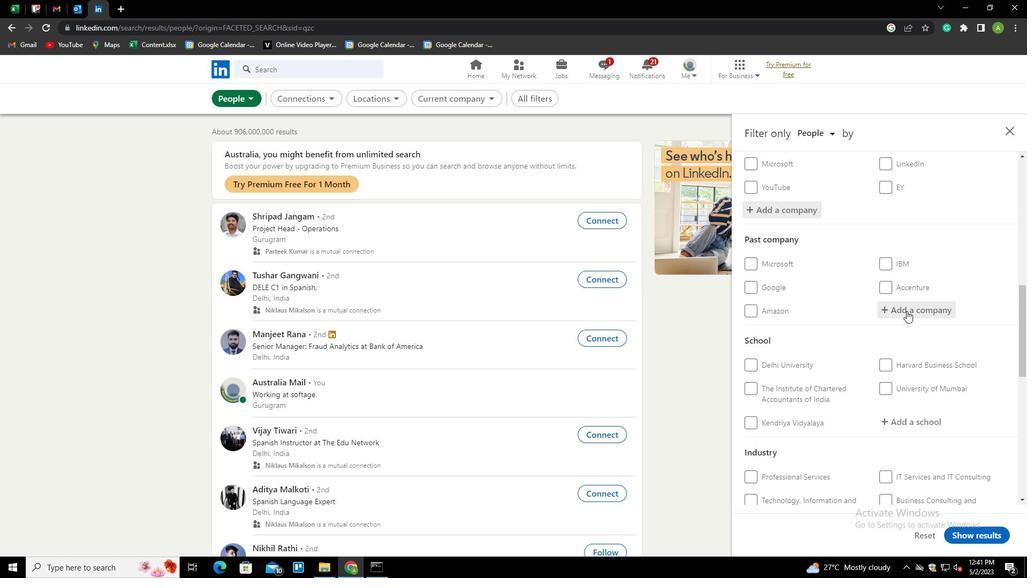 
Action: Mouse scrolled (914, 342) with delta (0, 0)
Screenshot: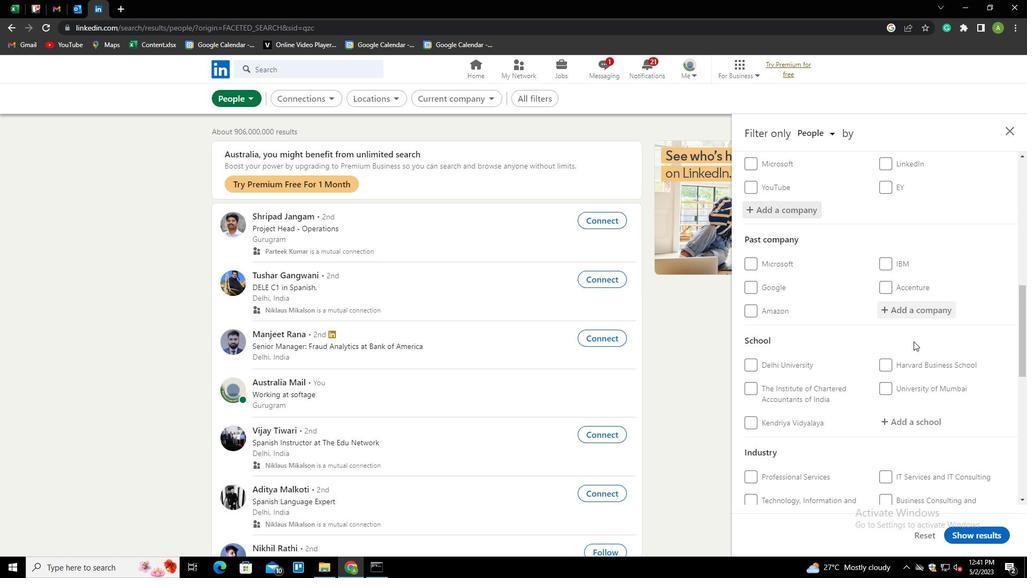 
Action: Mouse scrolled (914, 342) with delta (0, 0)
Screenshot: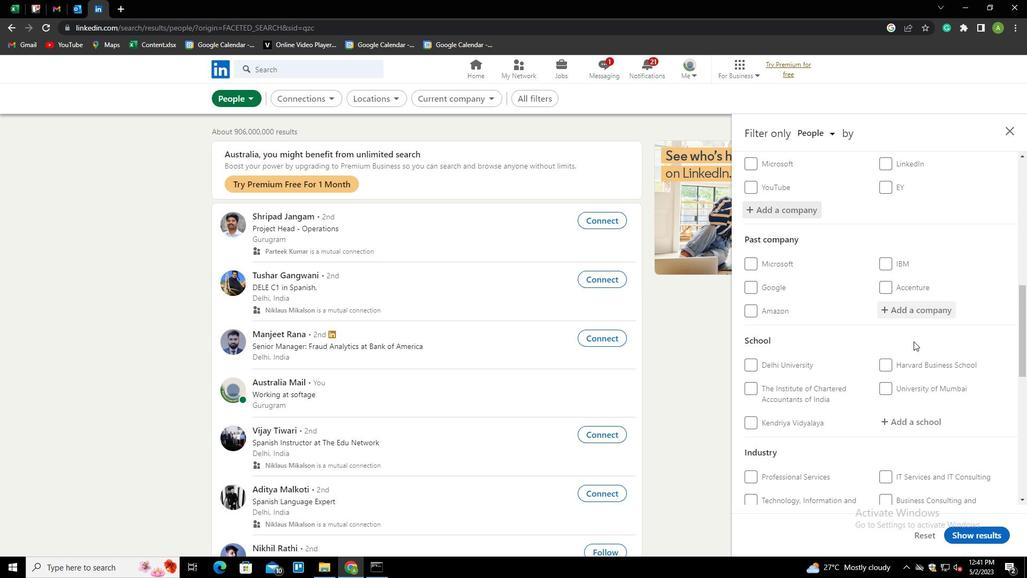 
Action: Mouse moved to (894, 310)
Screenshot: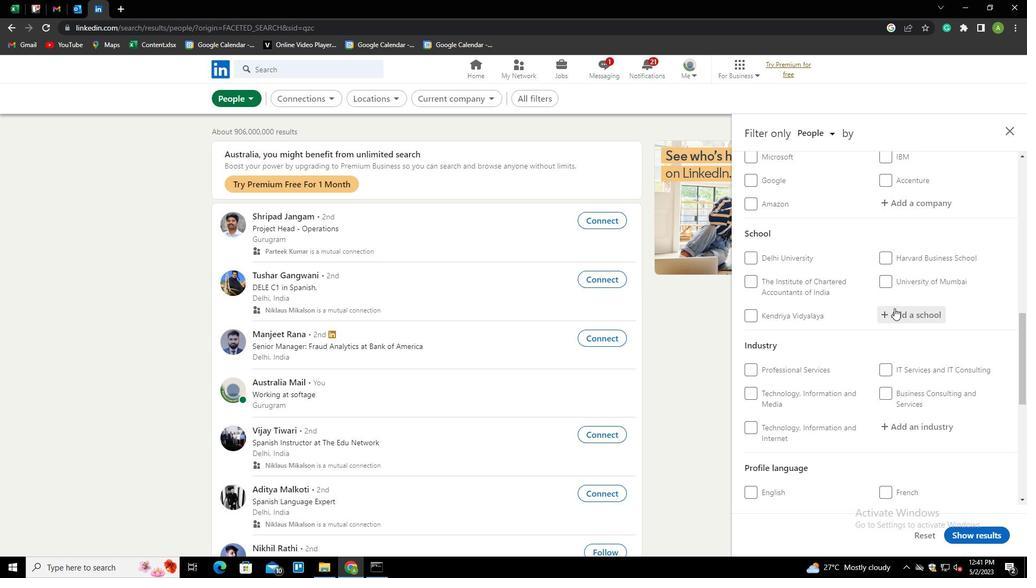 
Action: Mouse pressed left at (894, 310)
Screenshot: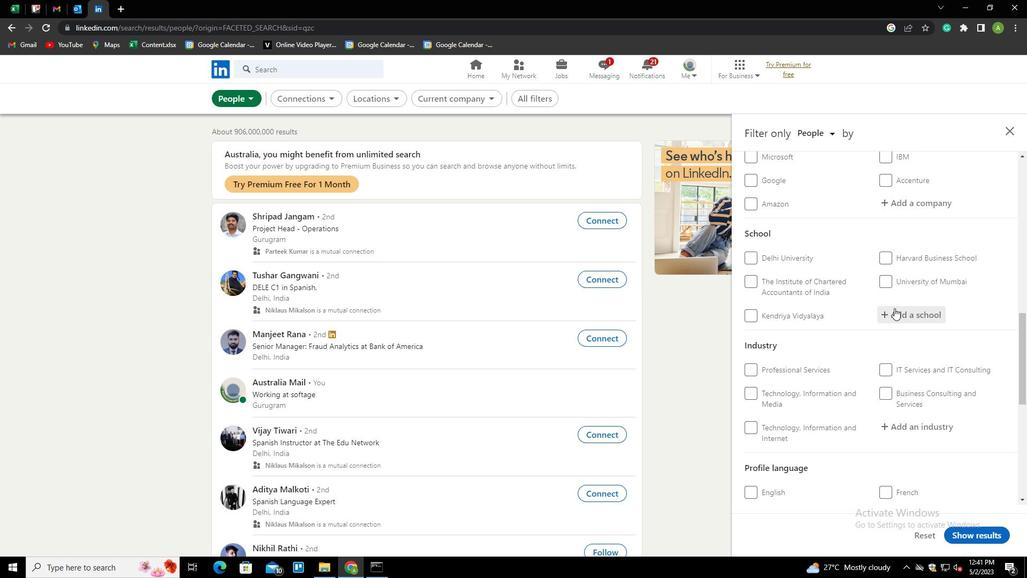 
Action: Mouse moved to (898, 312)
Screenshot: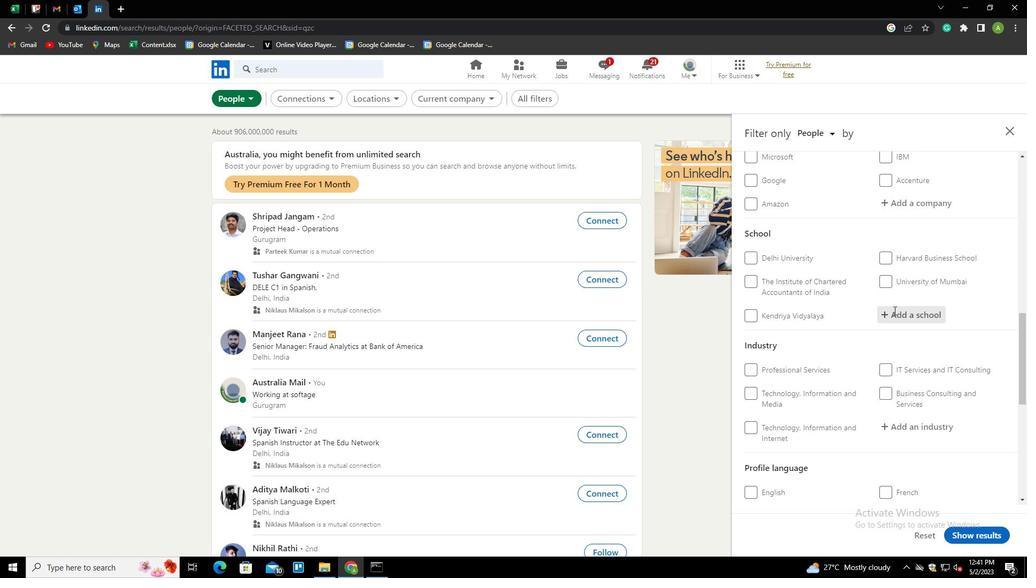 
Action: Mouse pressed left at (898, 312)
Screenshot: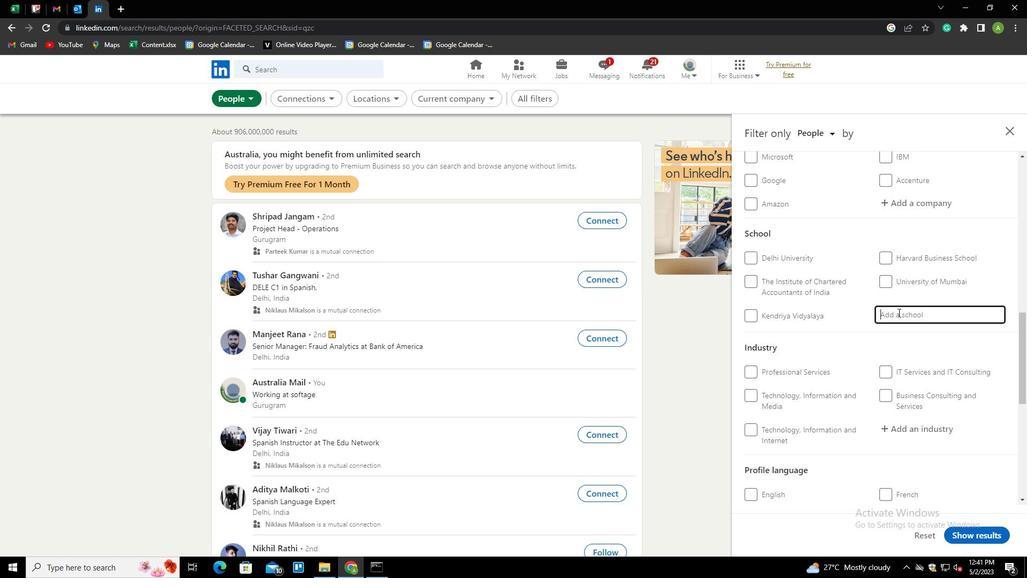 
Action: Key pressed <Key.shift><Key.shift>IJ<Key.backspace>IMT<Key.space><Key.shift>CO<Key.backspace><Key.shift>O<Key.down><Key.down><Key.enter>
Screenshot: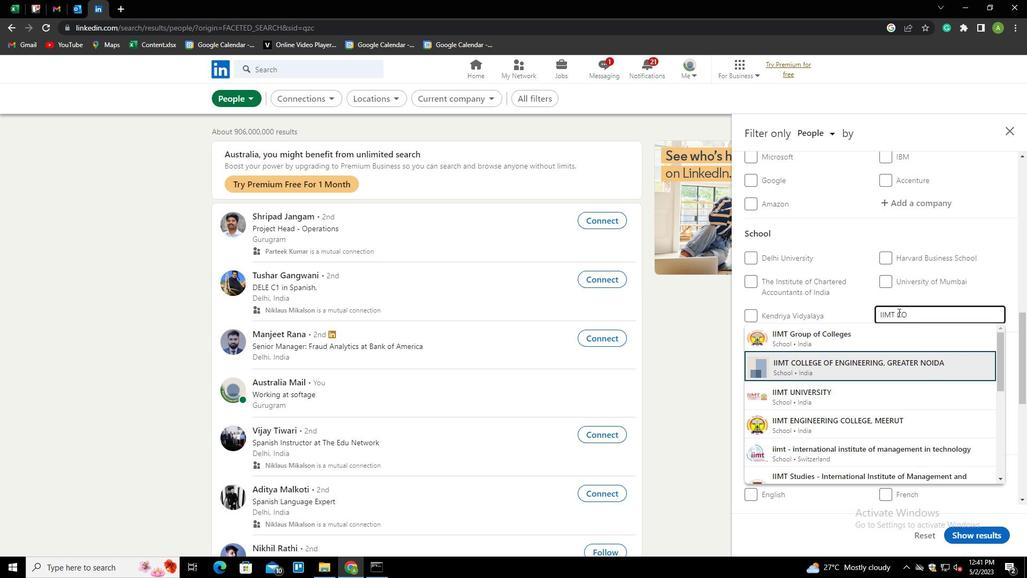 
Action: Mouse scrolled (898, 312) with delta (0, 0)
Screenshot: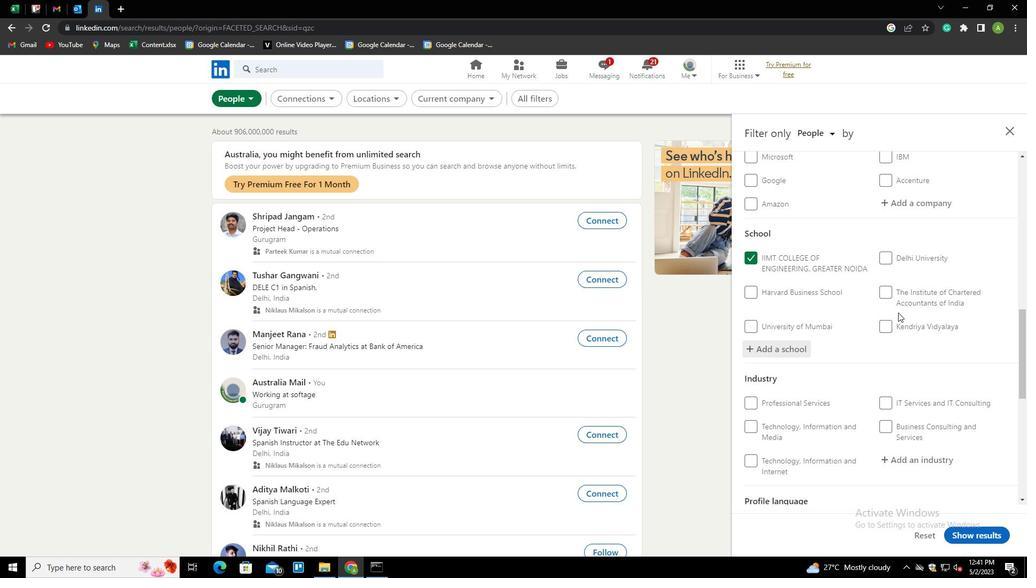 
Action: Mouse scrolled (898, 312) with delta (0, 0)
Screenshot: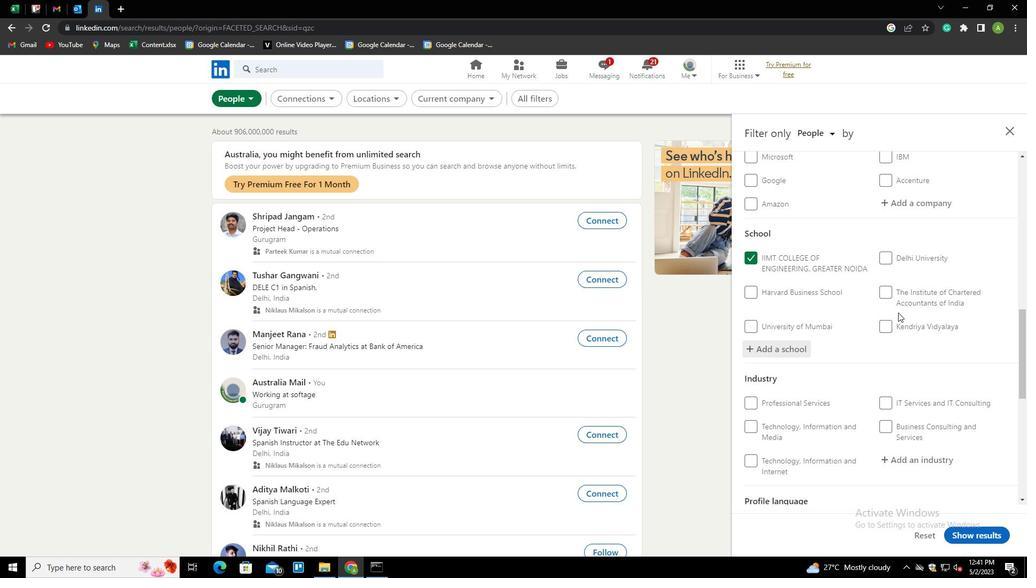
Action: Mouse moved to (904, 349)
Screenshot: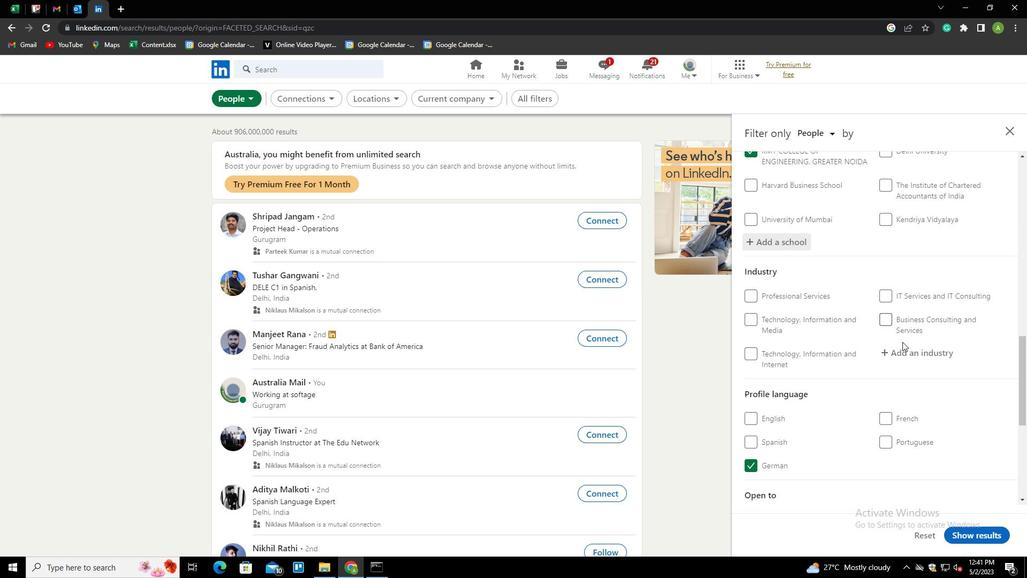 
Action: Mouse pressed left at (904, 349)
Screenshot: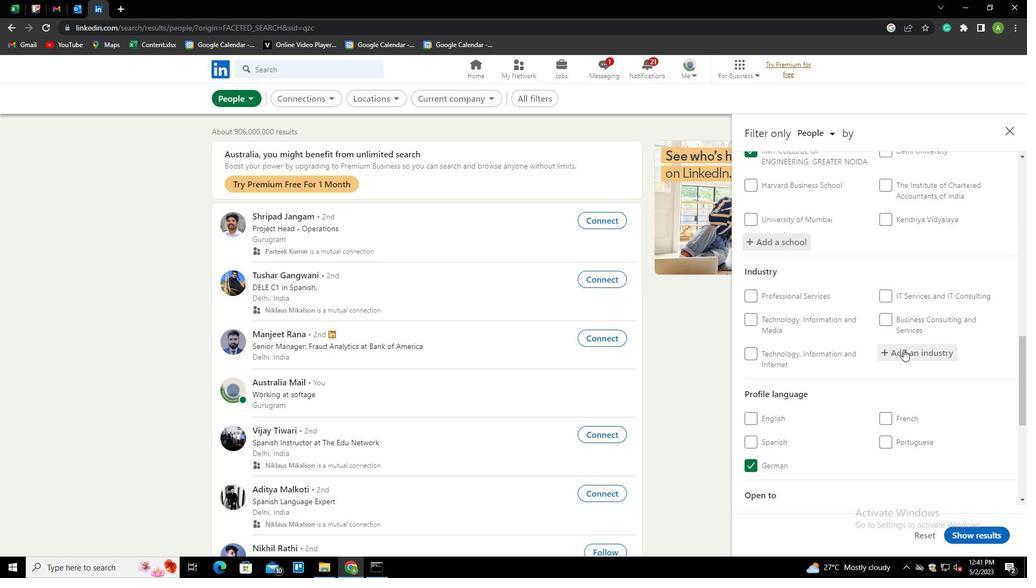 
Action: Mouse moved to (910, 350)
Screenshot: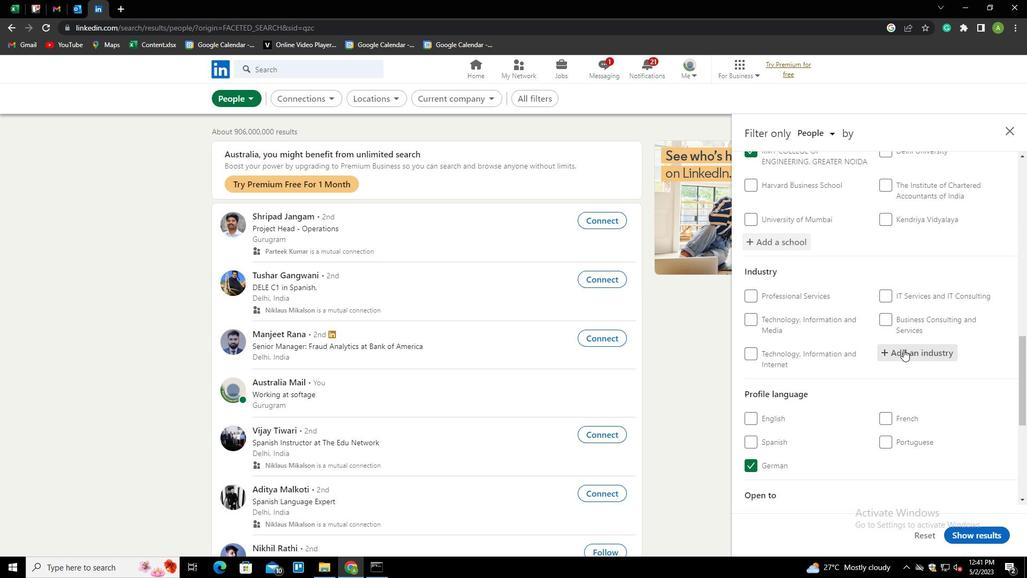 
Action: Mouse pressed left at (910, 350)
Screenshot: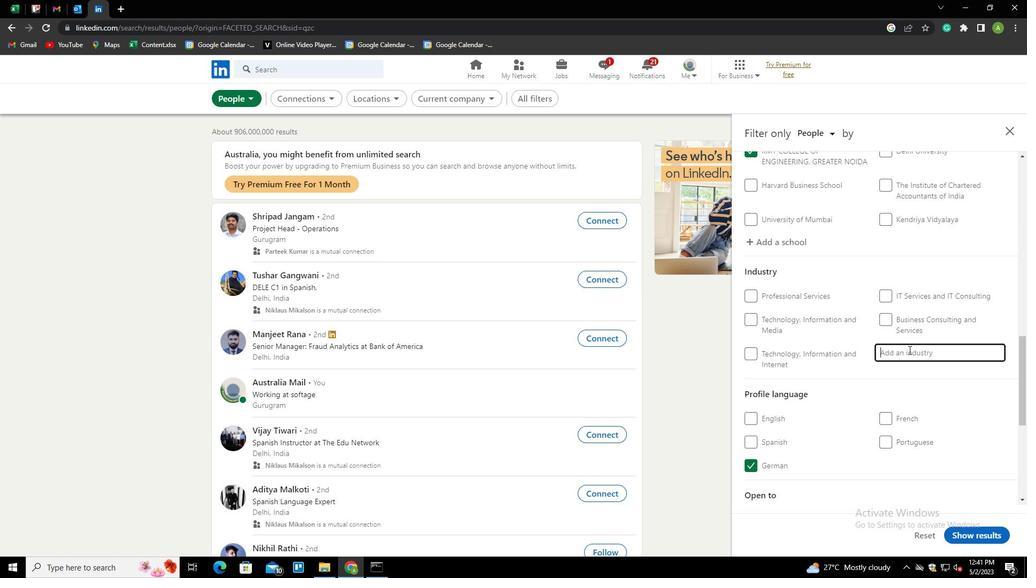 
Action: Key pressed <Key.shift>MARKET<Key.space><Key.down><Key.enter>
Screenshot: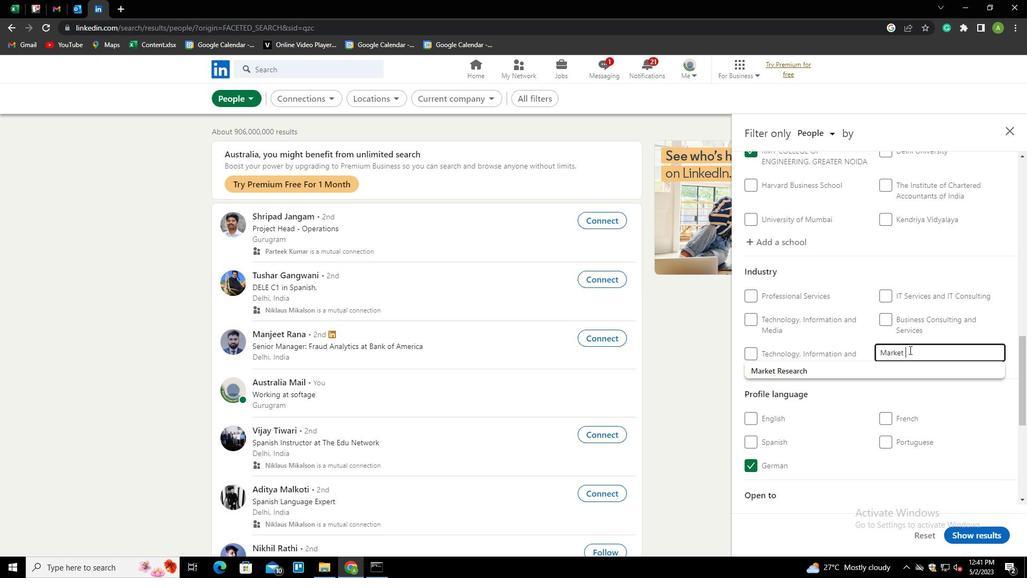 
Action: Mouse scrolled (910, 349) with delta (0, 0)
Screenshot: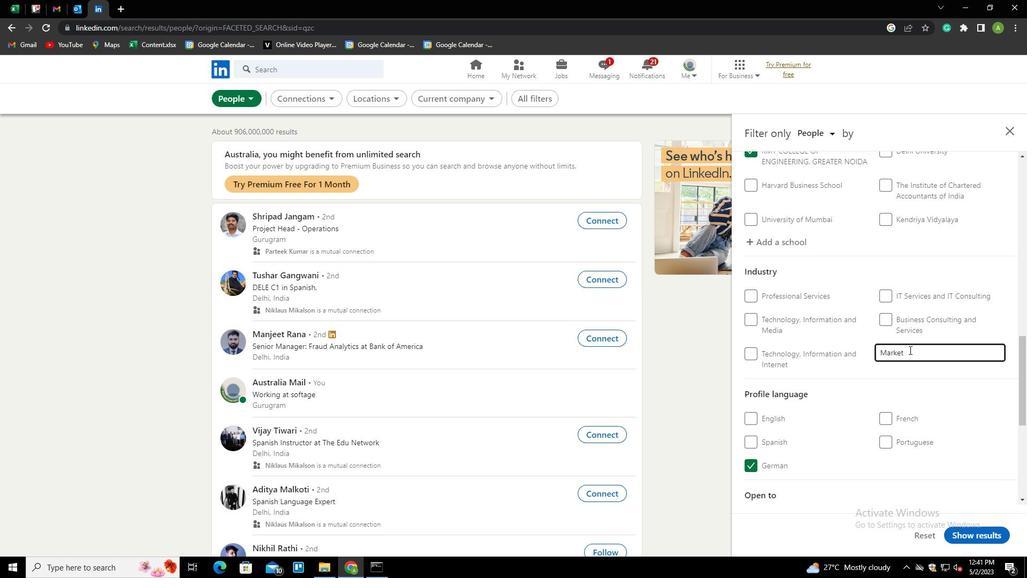 
Action: Mouse scrolled (910, 349) with delta (0, 0)
Screenshot: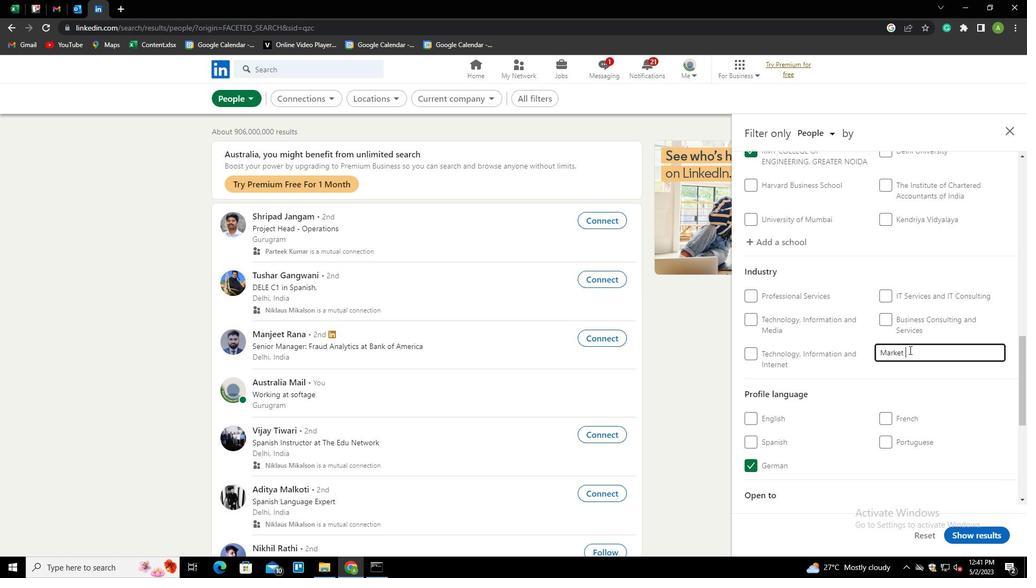 
Action: Mouse scrolled (910, 349) with delta (0, 0)
Screenshot: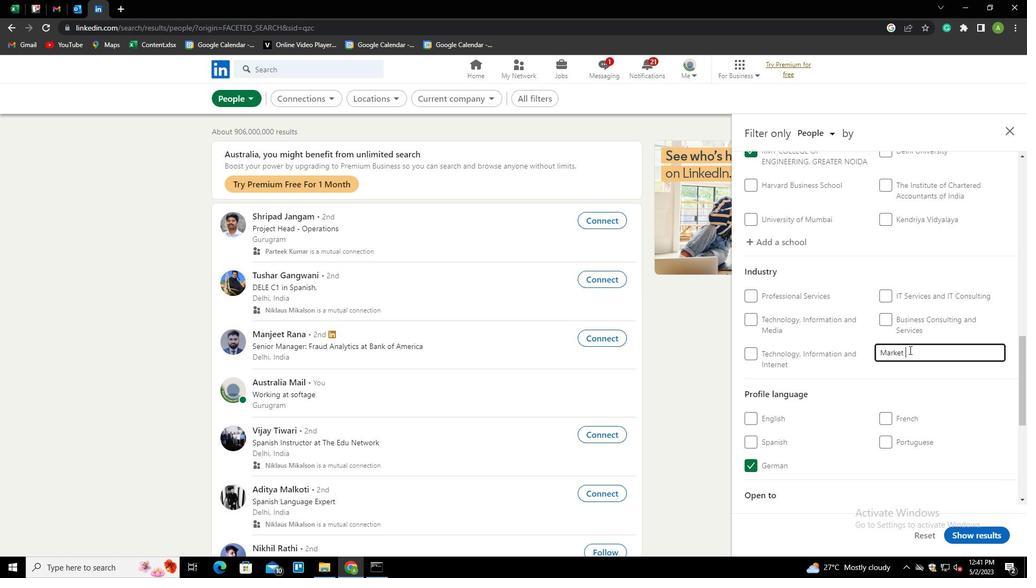 
Action: Mouse scrolled (910, 349) with delta (0, 0)
Screenshot: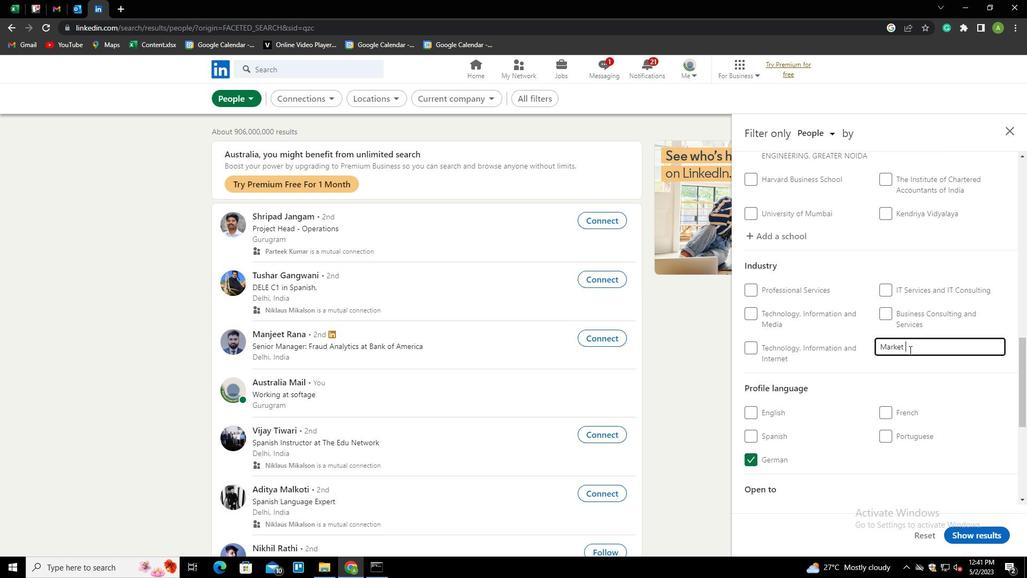
Action: Mouse scrolled (910, 349) with delta (0, 0)
Screenshot: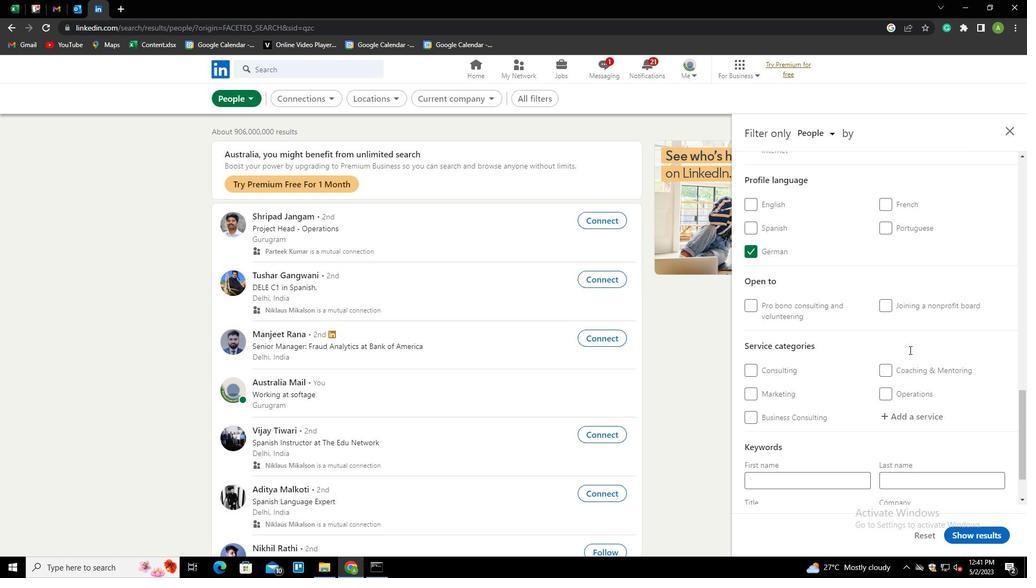 
Action: Mouse moved to (913, 365)
Screenshot: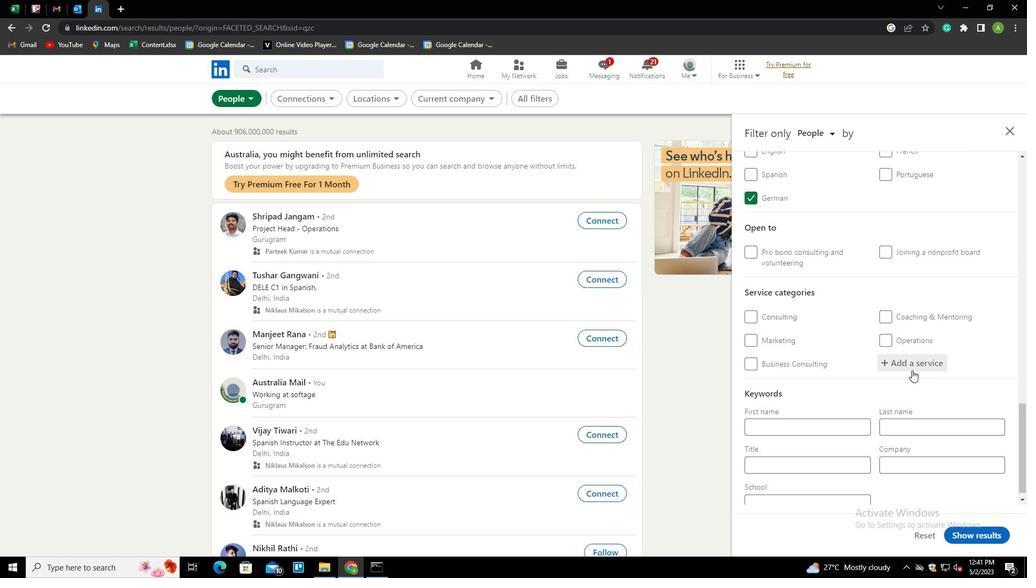 
Action: Mouse pressed left at (913, 365)
Screenshot: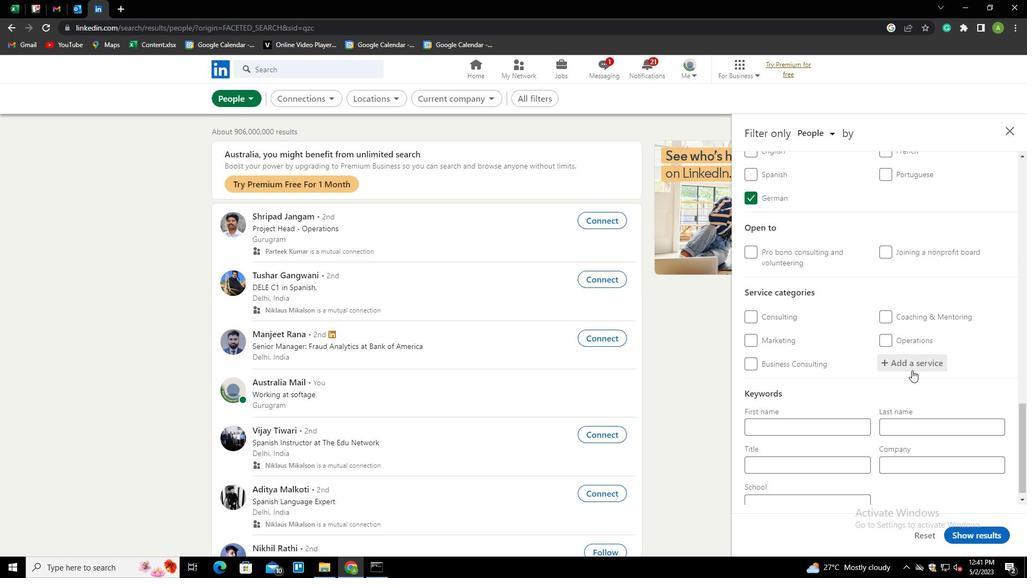 
Action: Mouse moved to (917, 365)
Screenshot: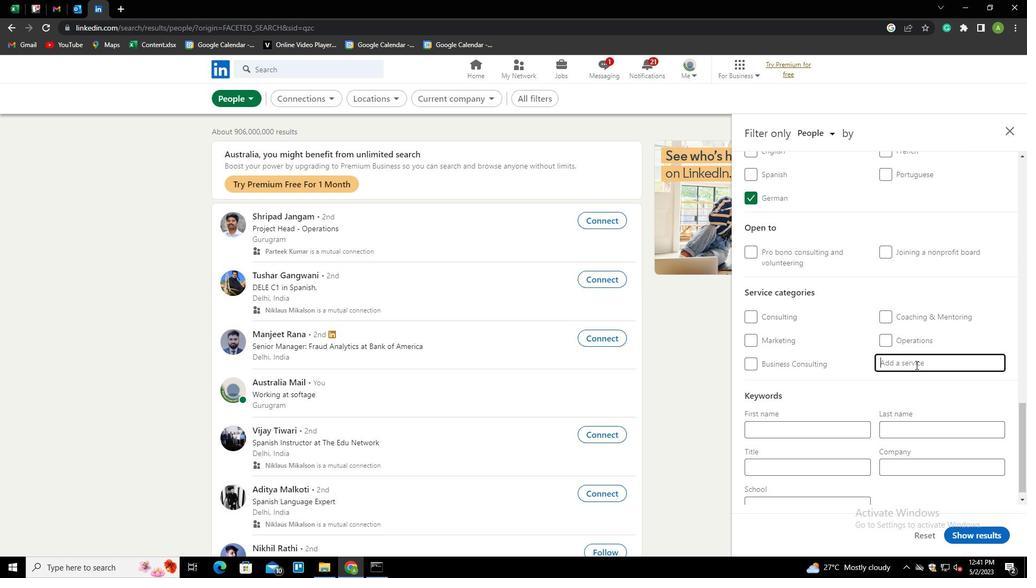 
Action: Mouse pressed left at (917, 365)
Screenshot: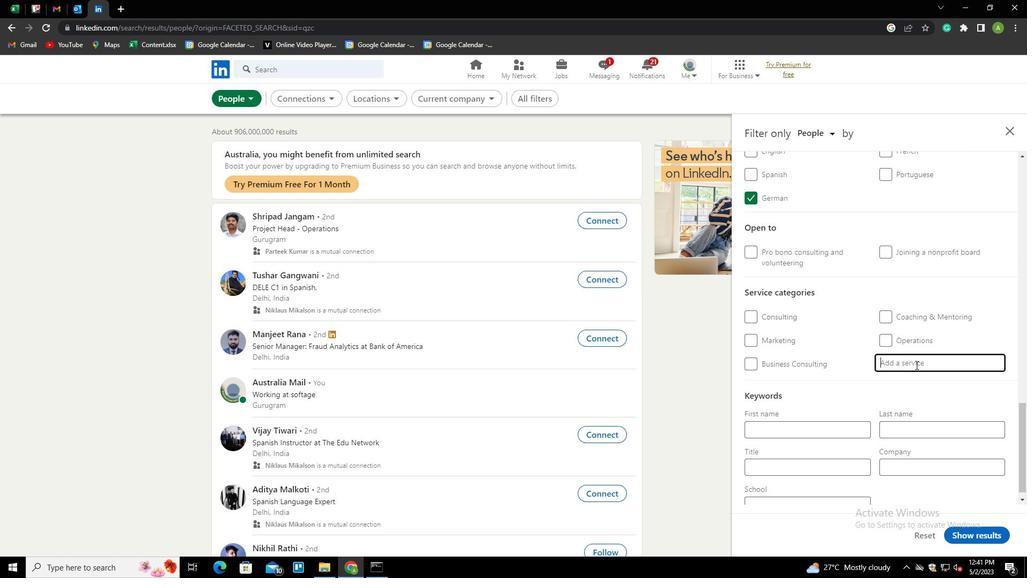 
Action: Key pressed <Key.shift>COACHING<Key.down><Key.space><Key.shift><Key.shift><Key.shift><Key.shift><Key.shift><Key.shift><Key.shift><Key.shift><Key.shift><Key.shift><Key.shift><Key.shift>&<Key.space><Key.shift><Key.shift><Key.shift><Key.shift><Key.shift><Key.shift><Key.shift><Key.shift><Key.shift><Key.shift><Key.shift><Key.shift><Key.shift><Key.shift><Key.shift><Key.shift>MENTORING
Screenshot: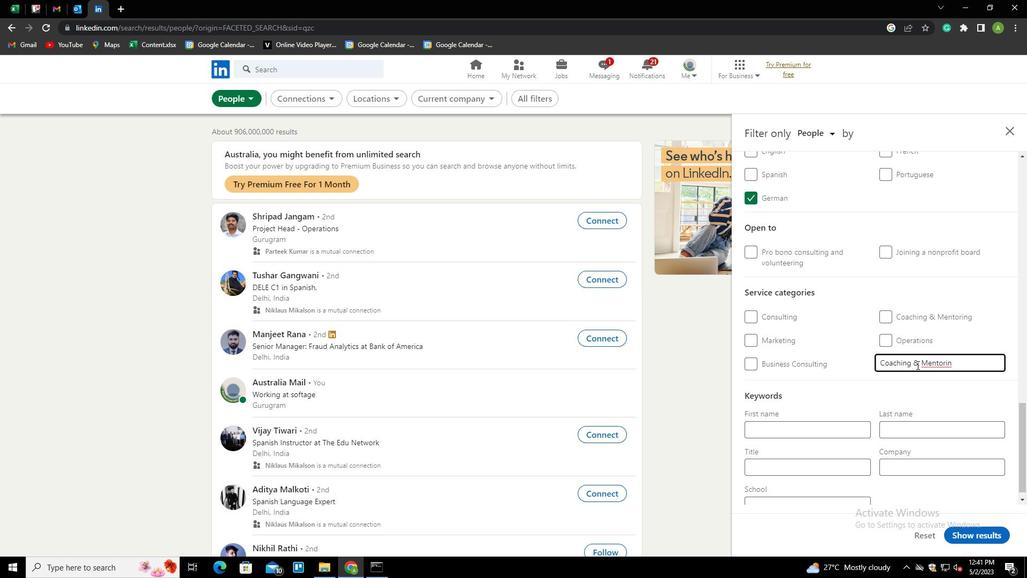
Action: Mouse moved to (821, 467)
Screenshot: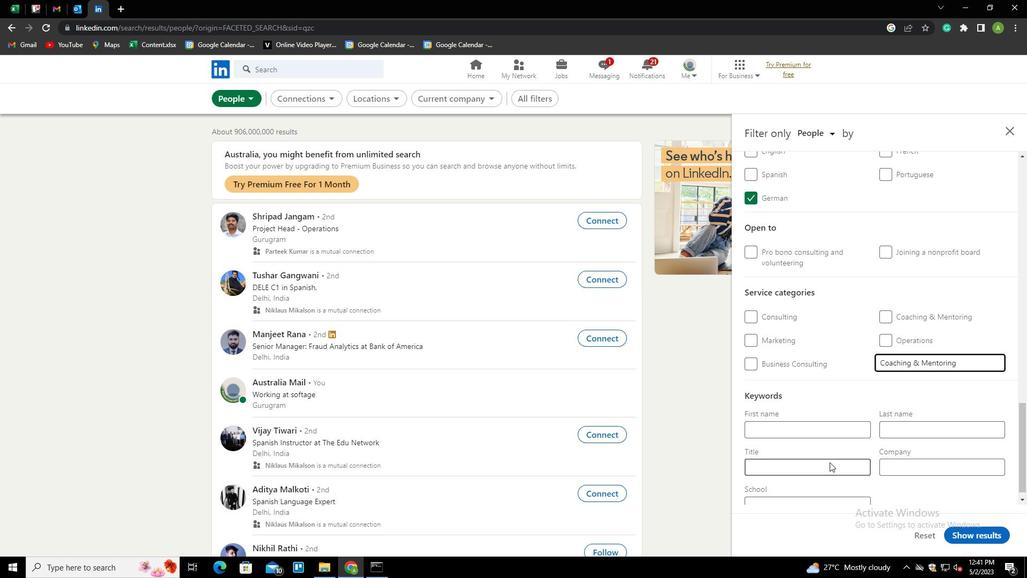 
Action: Mouse pressed left at (821, 467)
Screenshot: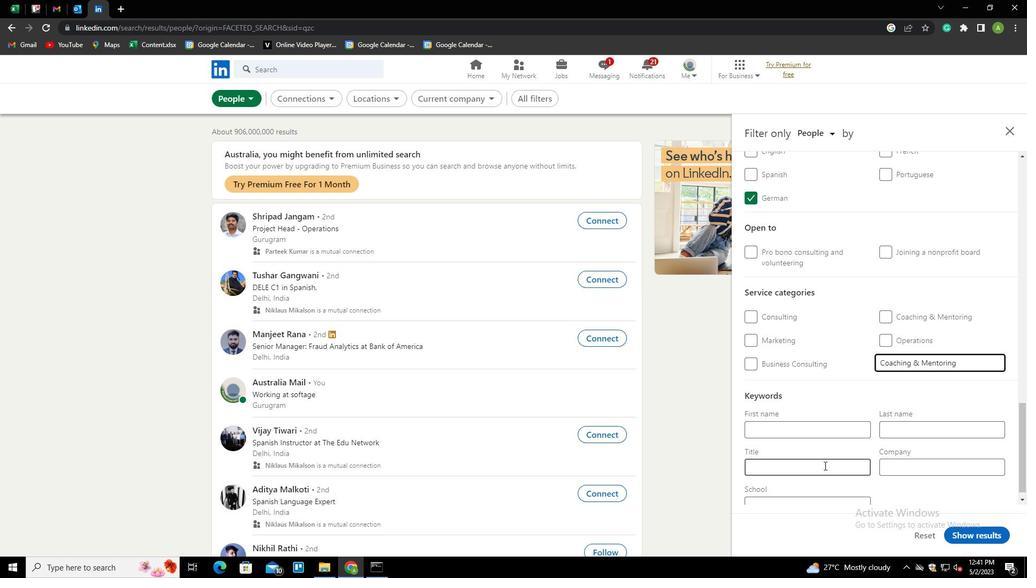 
Action: Key pressed <Key.shift>IT<Key.space><Key.shift>MANAGER
Screenshot: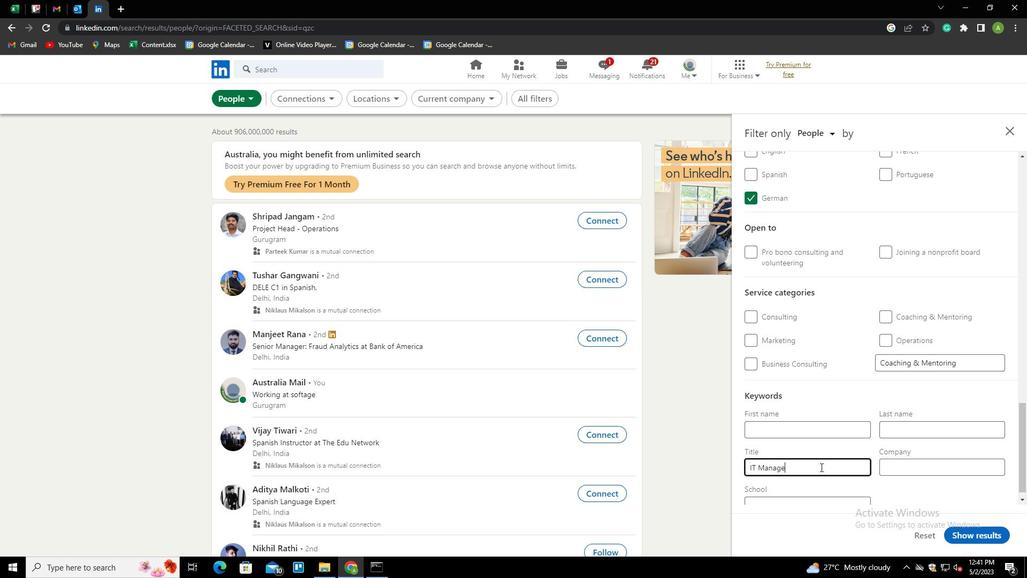 
Action: Mouse moved to (946, 492)
Screenshot: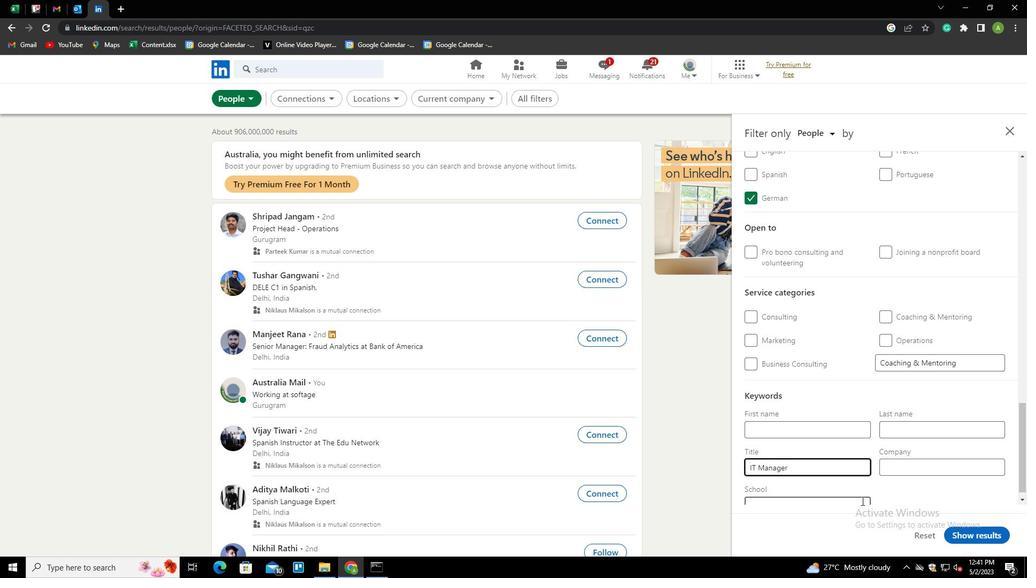 
Action: Mouse pressed left at (946, 492)
Screenshot: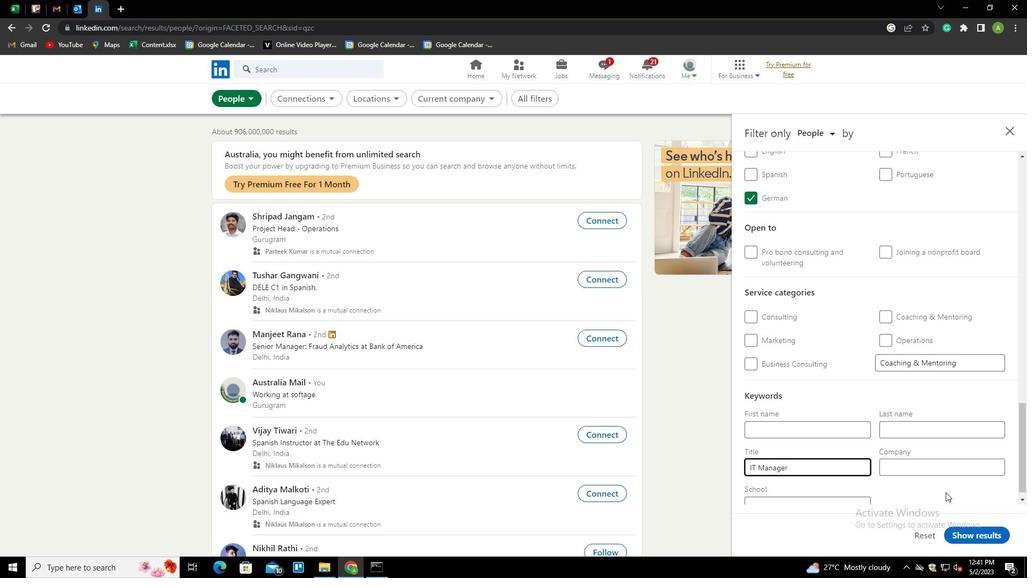 
Action: Mouse moved to (978, 533)
Screenshot: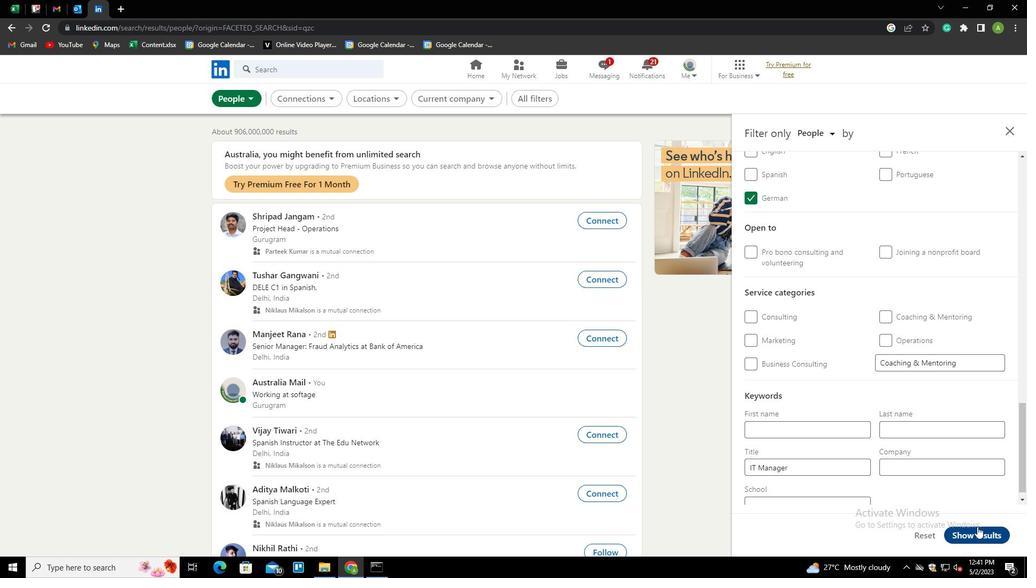 
Action: Mouse pressed left at (978, 533)
Screenshot: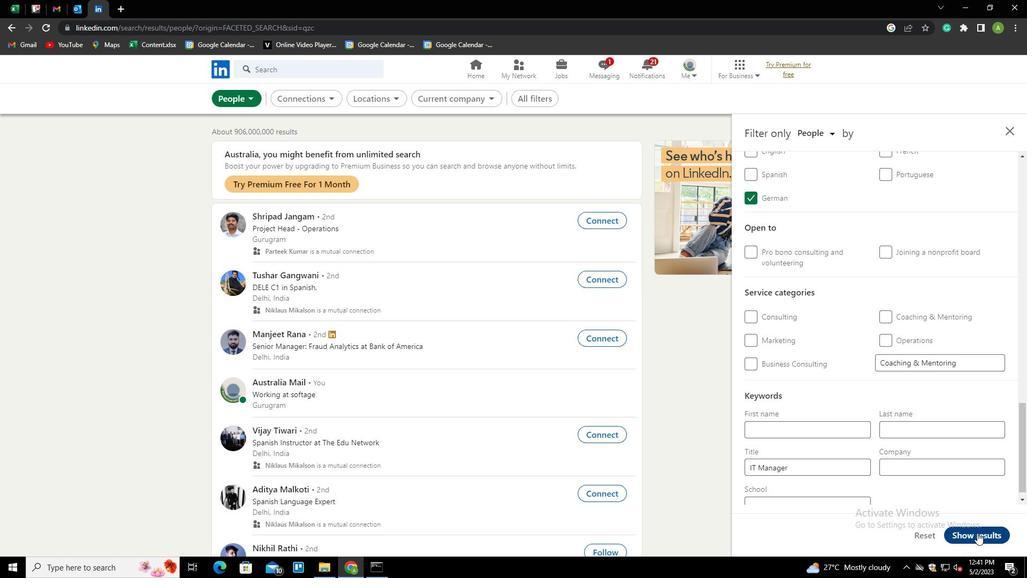 
